 Task: Find connections with filter location Jandiāla with filter topic #stayhomewith filter profile language Potuguese with filter current company Hire Rightt - Executive Search with filter school Velalar College of Engineering and Technology with filter industry Newspaper Publishing with filter service category Video Animation with filter keywords title Chef
Action: Mouse moved to (533, 72)
Screenshot: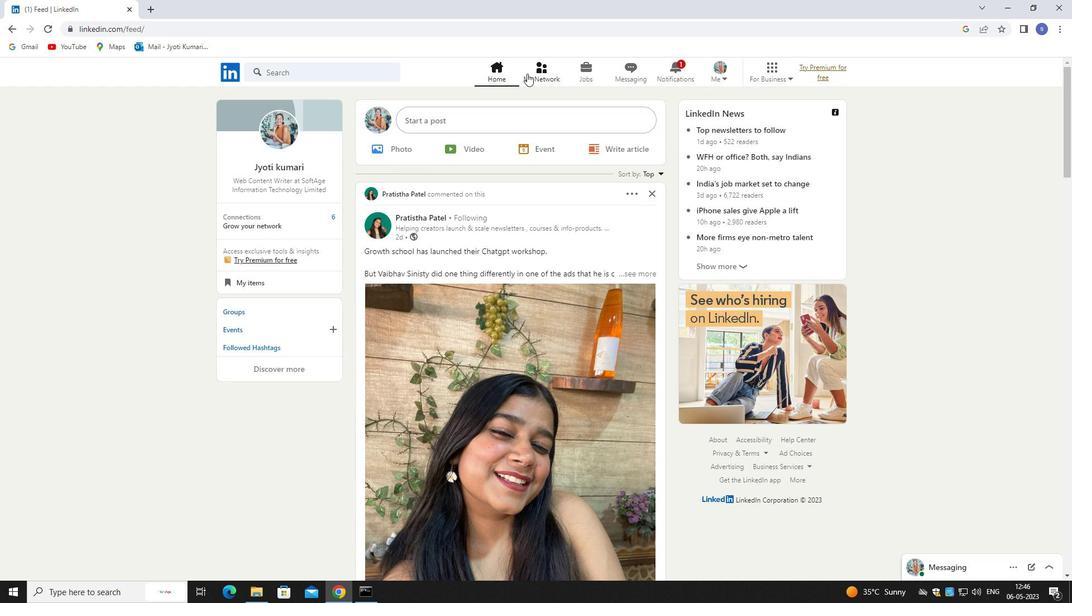 
Action: Mouse pressed left at (533, 72)
Screenshot: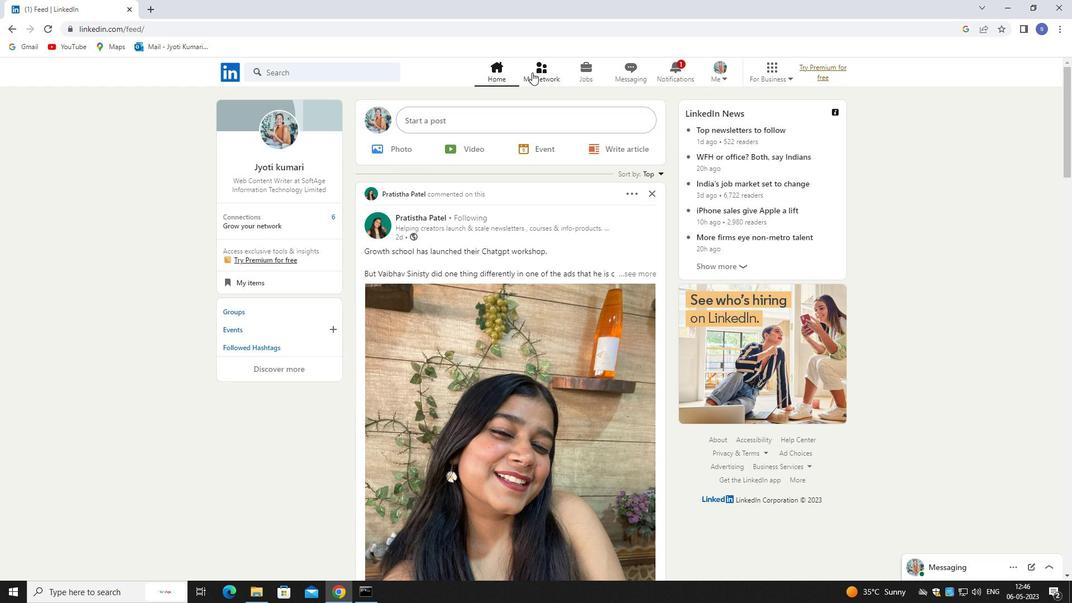 
Action: Mouse moved to (343, 133)
Screenshot: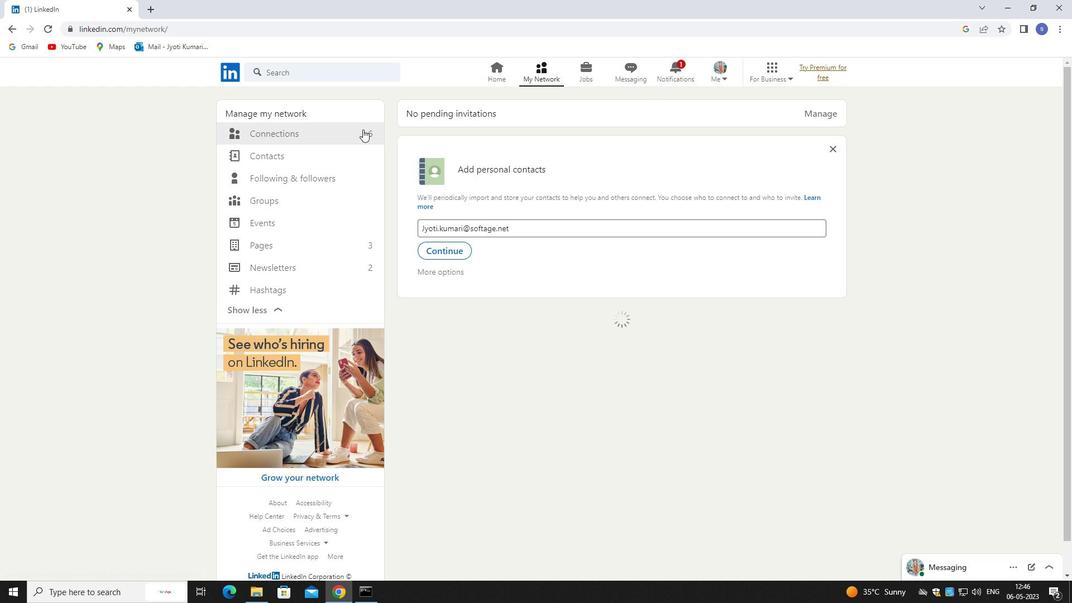 
Action: Mouse pressed left at (343, 133)
Screenshot: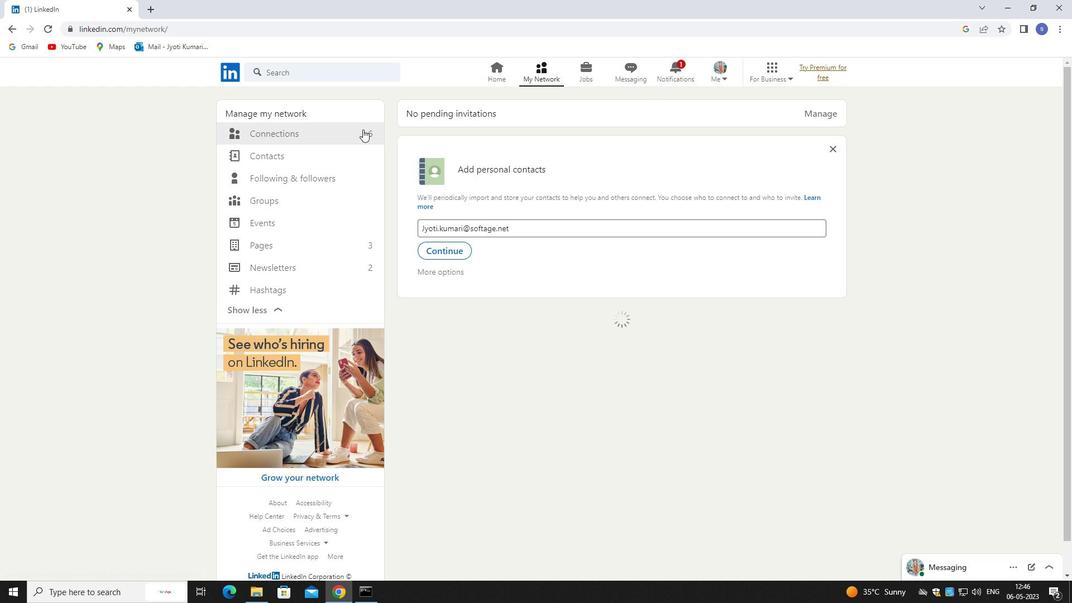 
Action: Mouse moved to (342, 135)
Screenshot: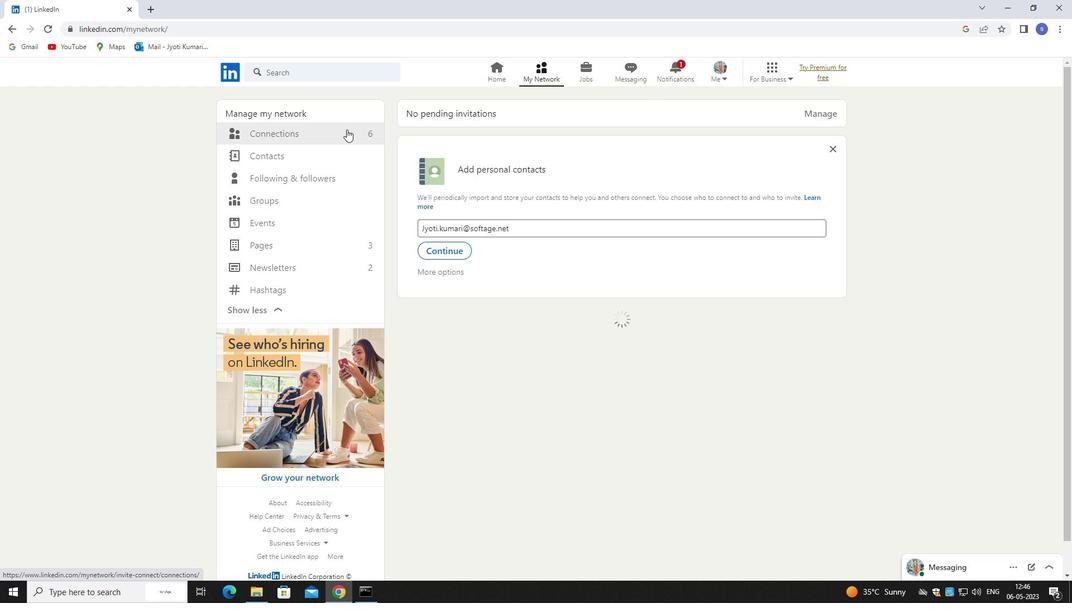 
Action: Mouse pressed left at (342, 135)
Screenshot: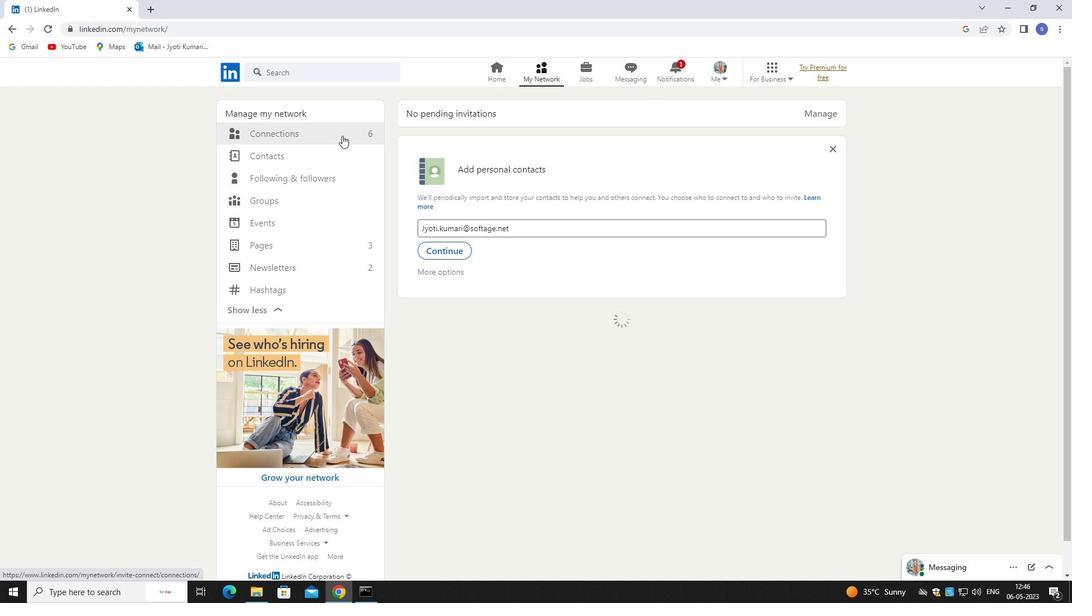 
Action: Mouse moved to (645, 136)
Screenshot: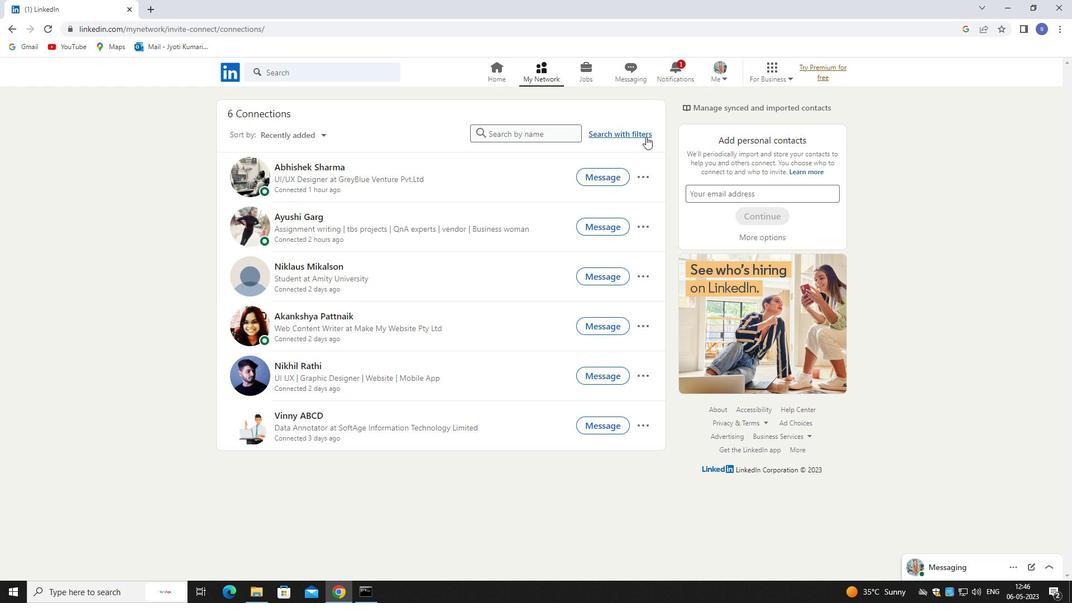 
Action: Mouse pressed left at (645, 136)
Screenshot: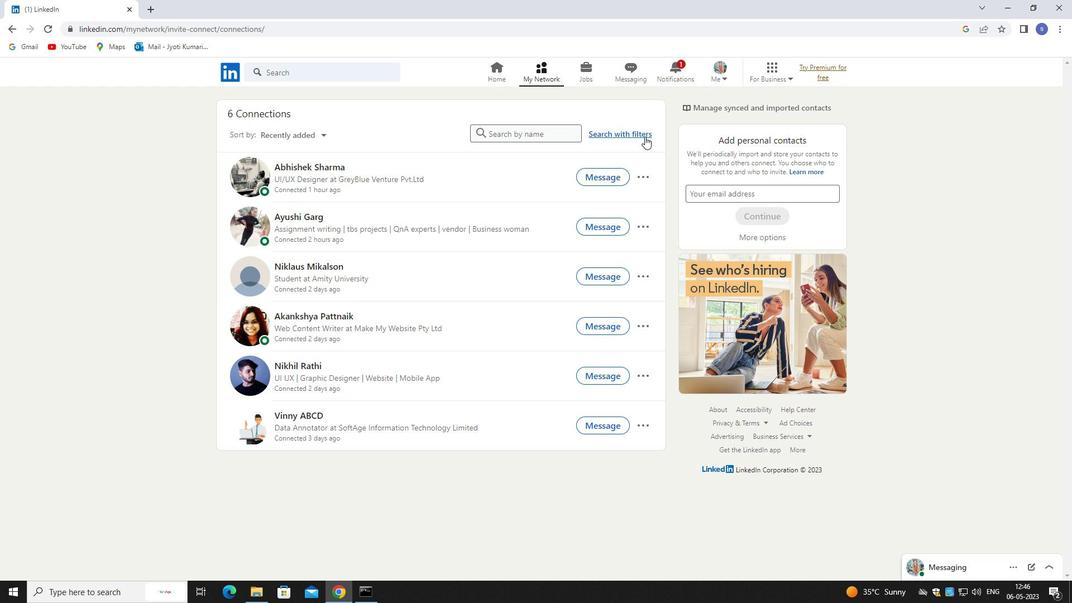 
Action: Mouse moved to (570, 100)
Screenshot: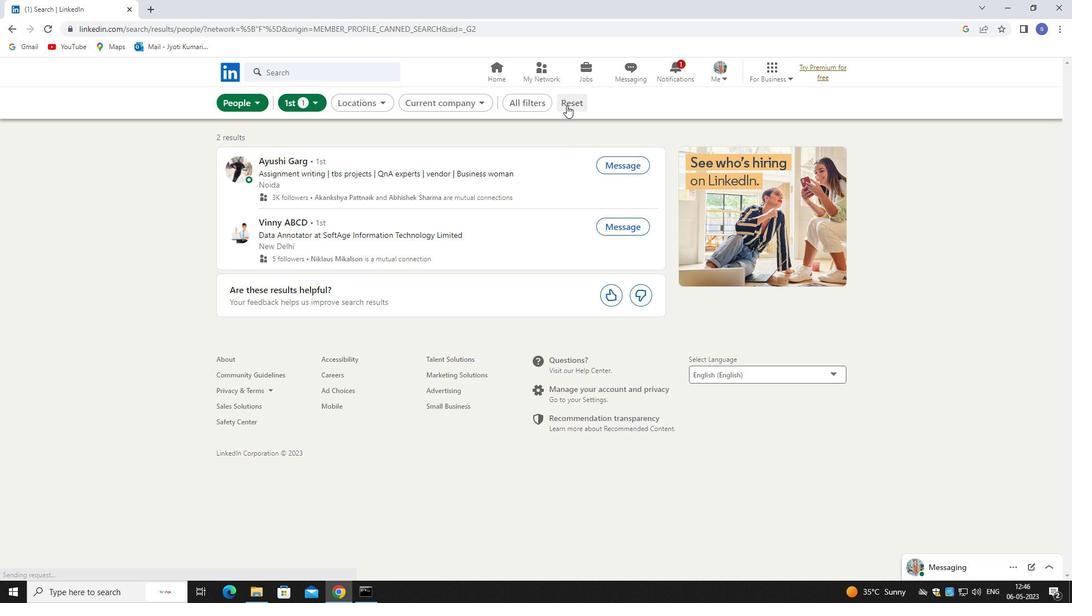 
Action: Mouse pressed left at (570, 100)
Screenshot: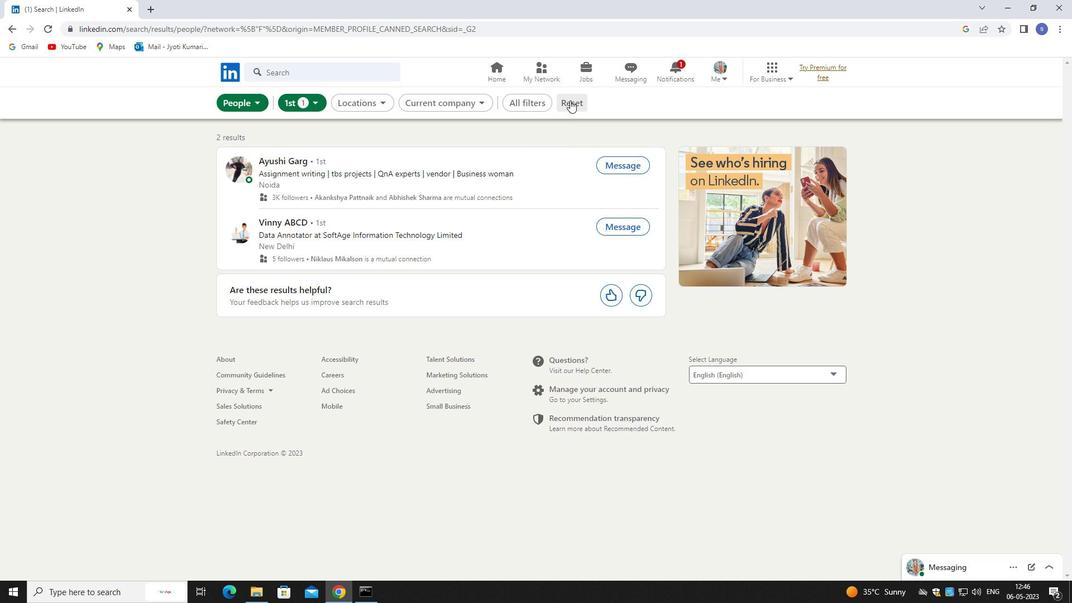 
Action: Mouse moved to (533, 104)
Screenshot: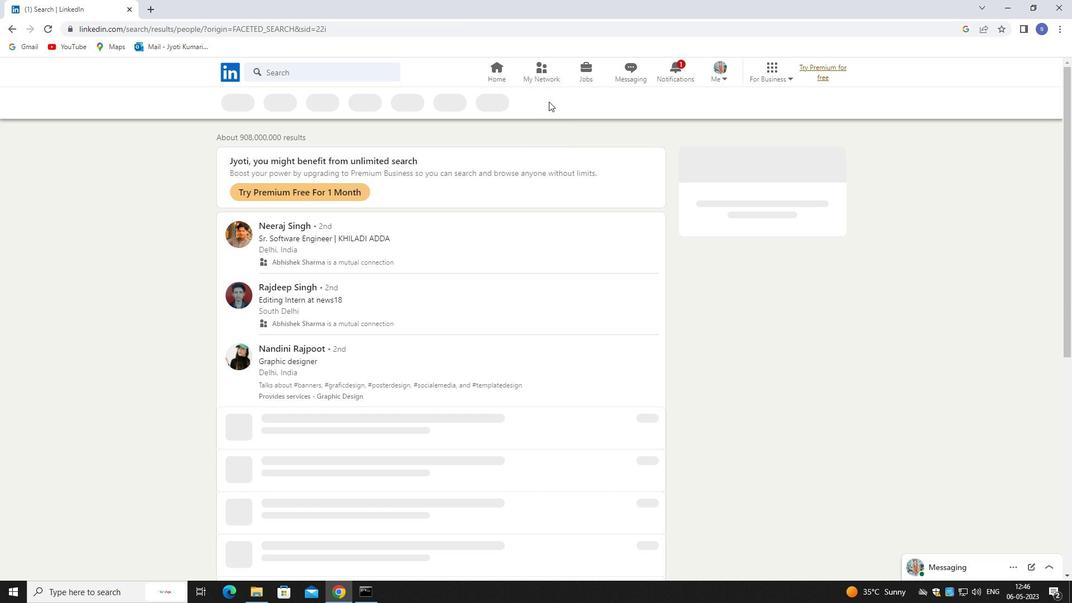 
Action: Mouse pressed left at (533, 104)
Screenshot: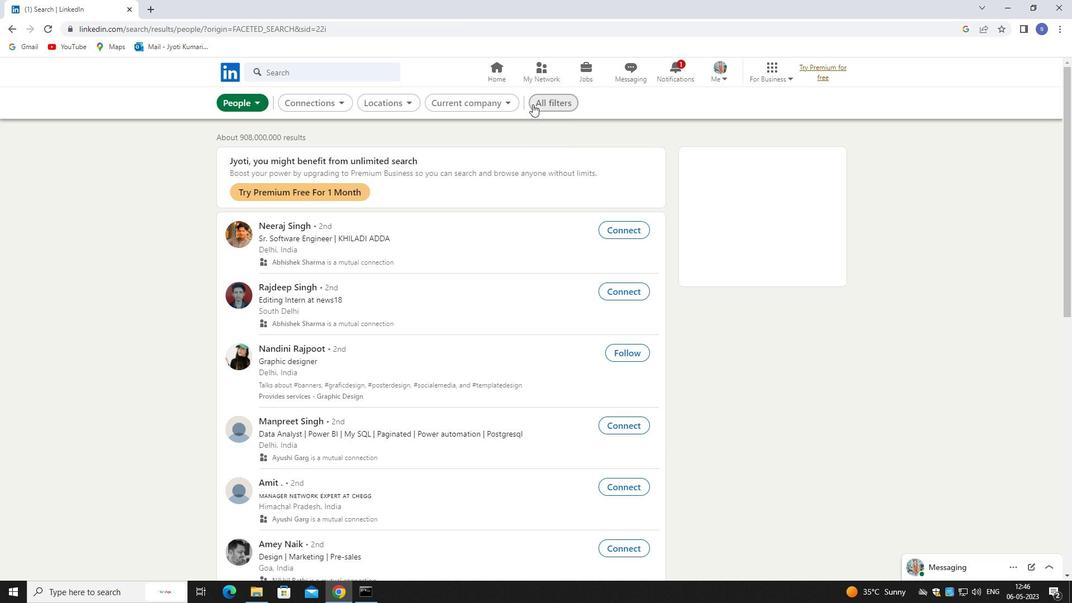 
Action: Mouse moved to (971, 433)
Screenshot: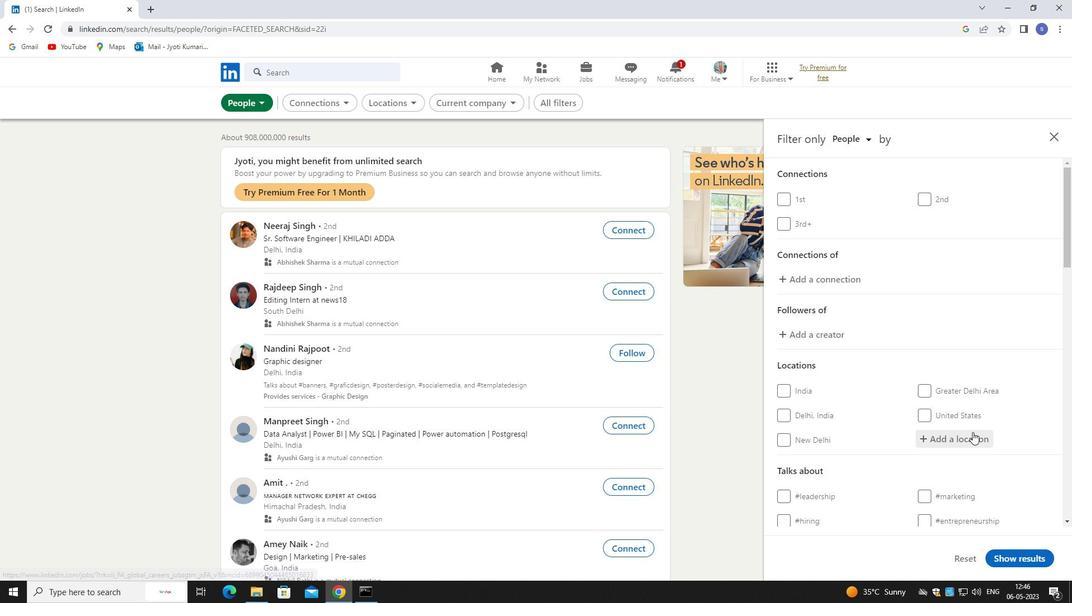 
Action: Mouse pressed left at (971, 433)
Screenshot: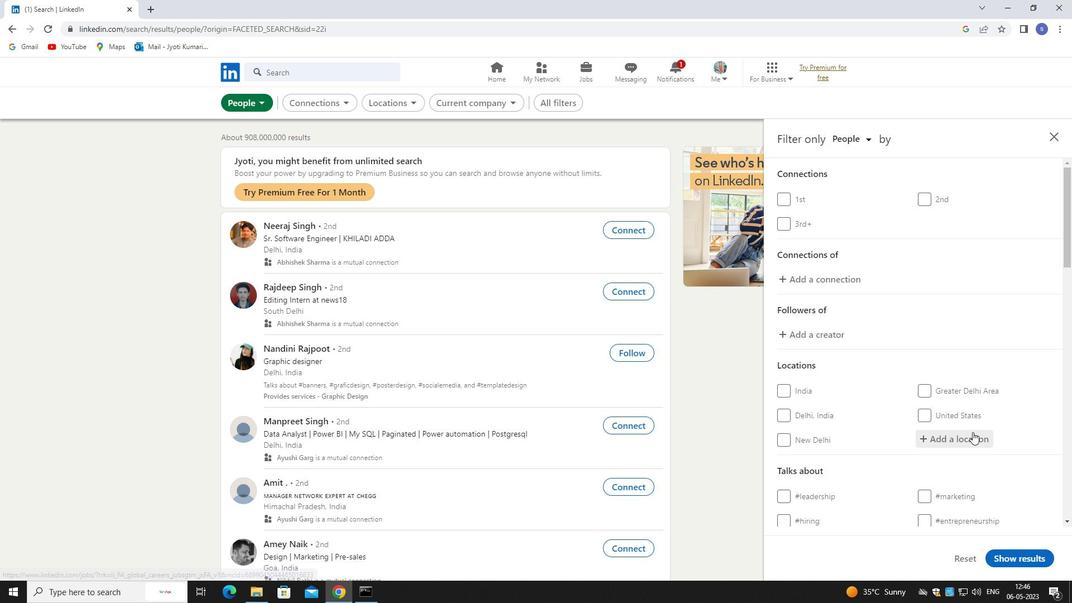 
Action: Mouse moved to (971, 441)
Screenshot: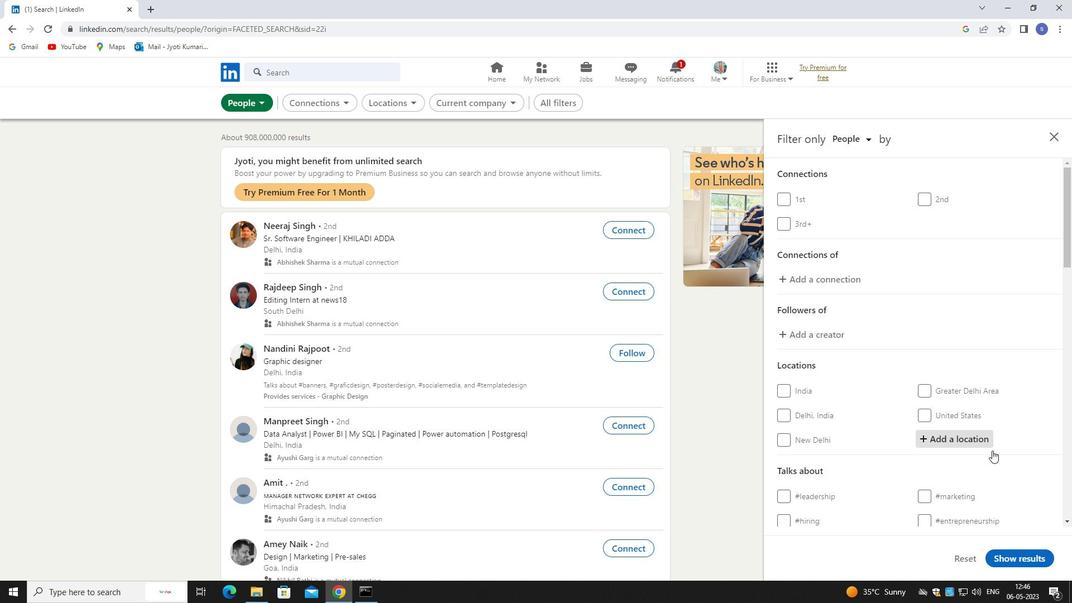 
Action: Key pressed jandiala
Screenshot: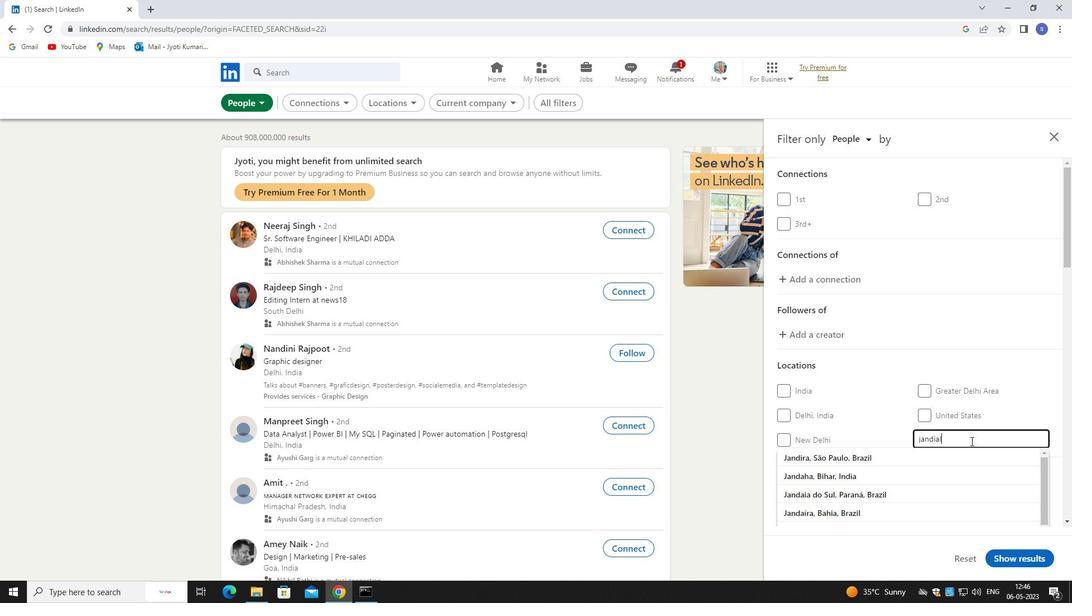 
Action: Mouse moved to (955, 440)
Screenshot: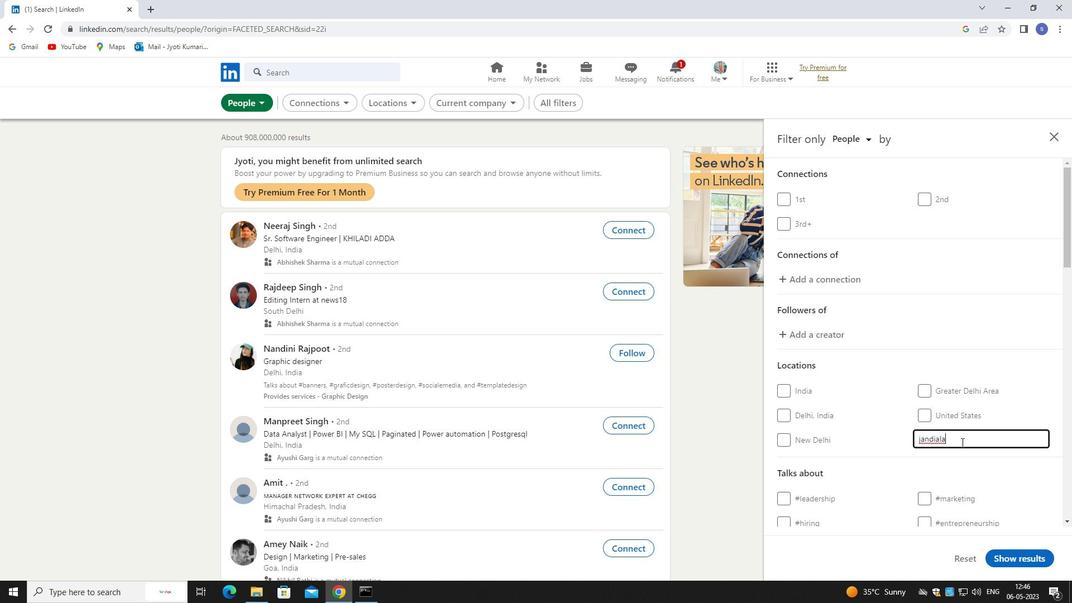 
Action: Key pressed <Key.backspace>
Screenshot: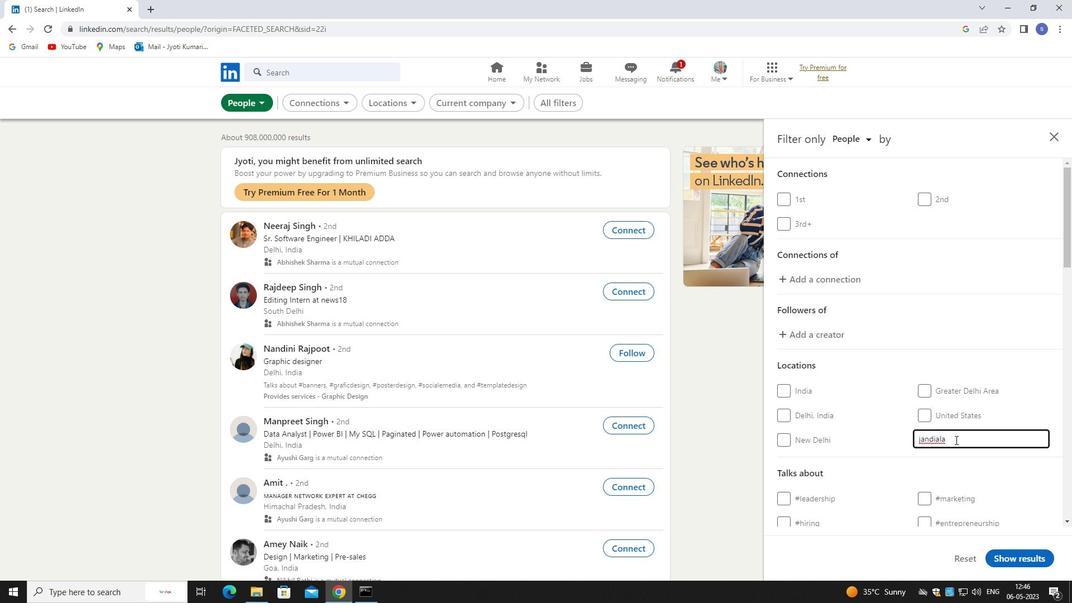 
Action: Mouse moved to (931, 446)
Screenshot: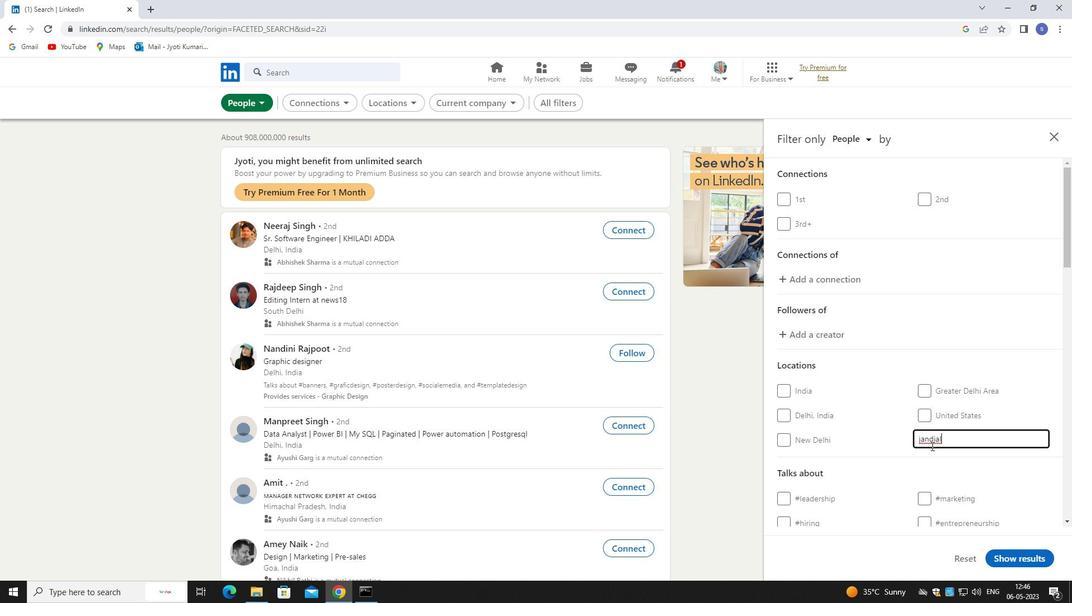 
Action: Key pressed <Key.backspace>
Screenshot: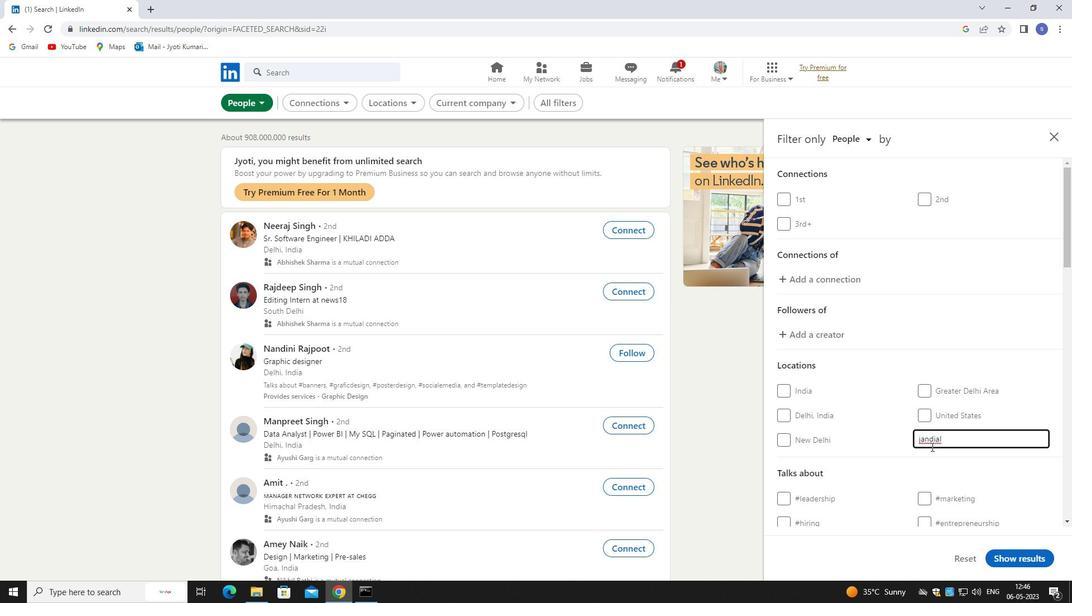 
Action: Mouse moved to (925, 443)
Screenshot: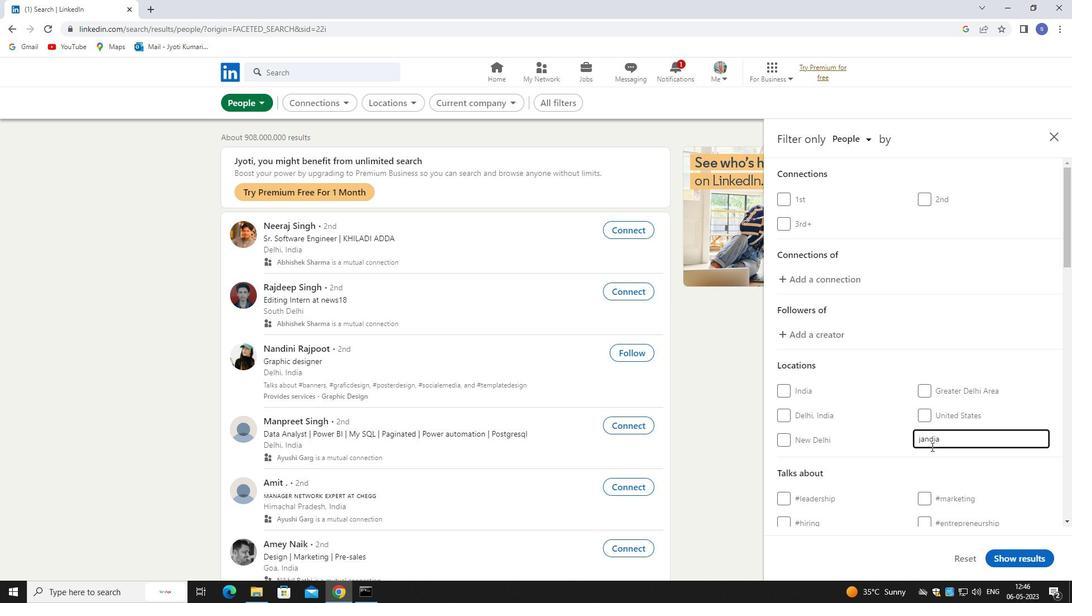 
Action: Key pressed <Key.backspace>ala<Key.enter>
Screenshot: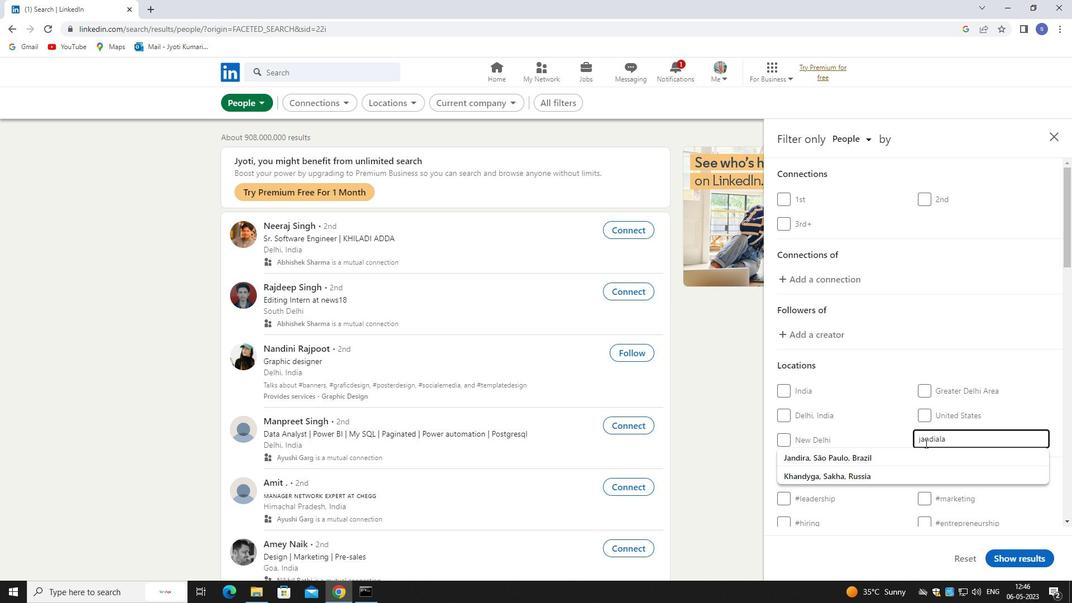 
Action: Mouse moved to (891, 397)
Screenshot: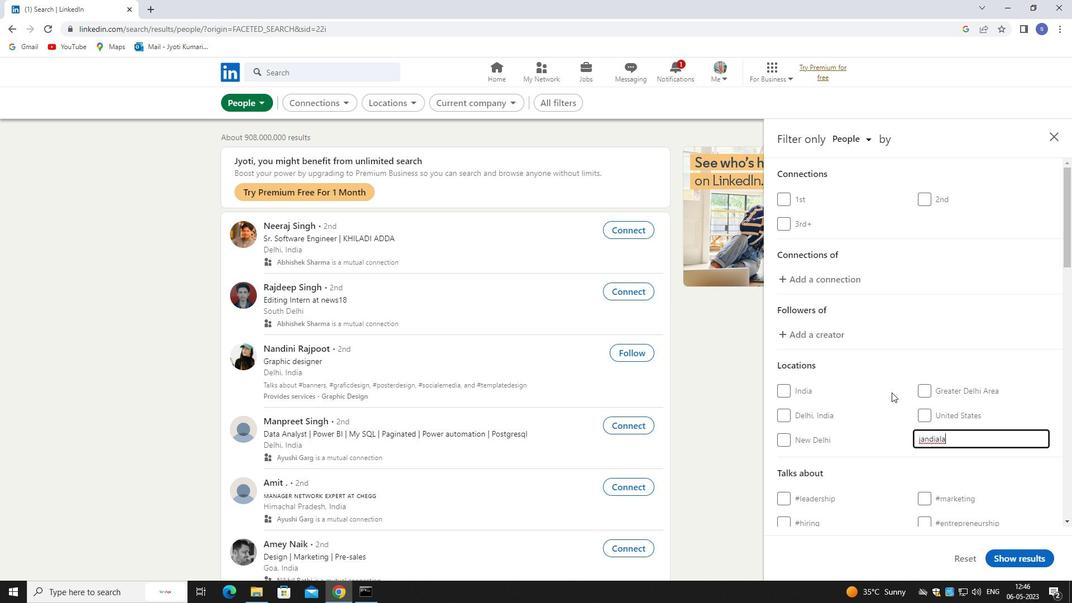 
Action: Mouse scrolled (891, 397) with delta (0, 0)
Screenshot: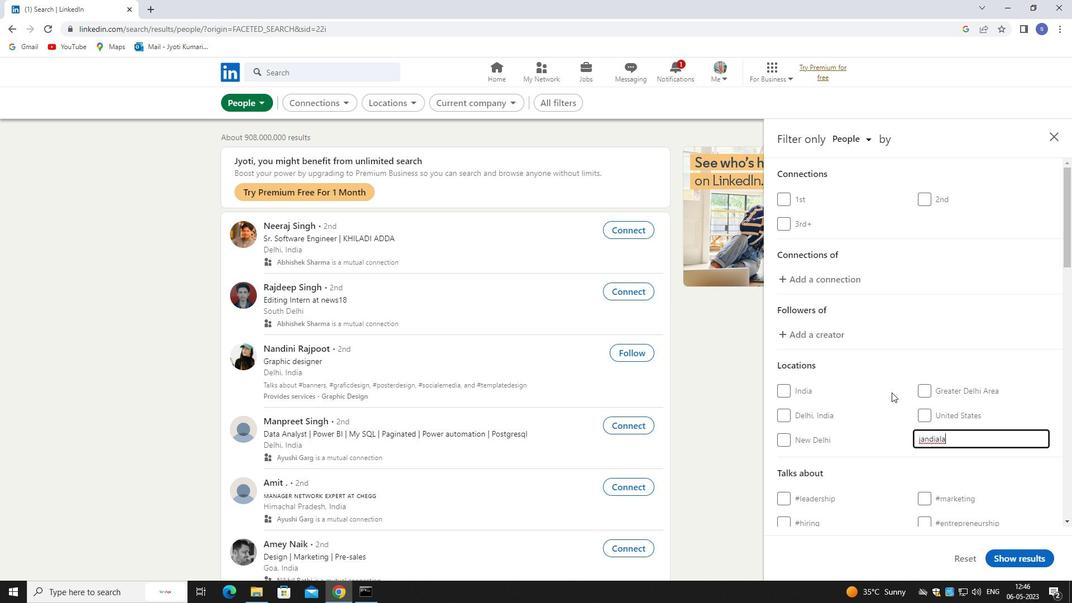
Action: Mouse moved to (891, 401)
Screenshot: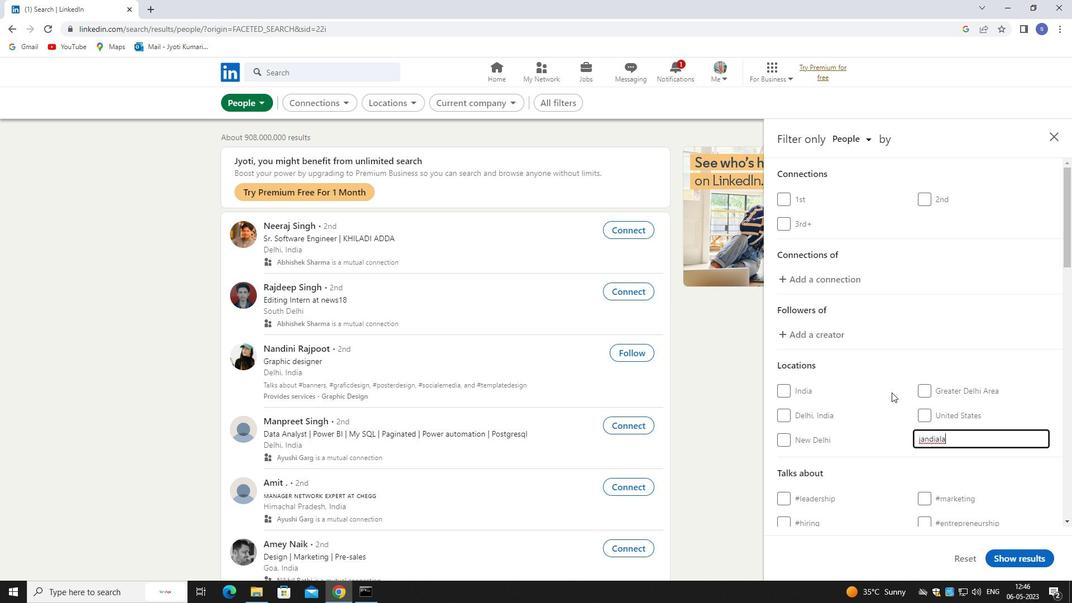 
Action: Mouse scrolled (891, 401) with delta (0, 0)
Screenshot: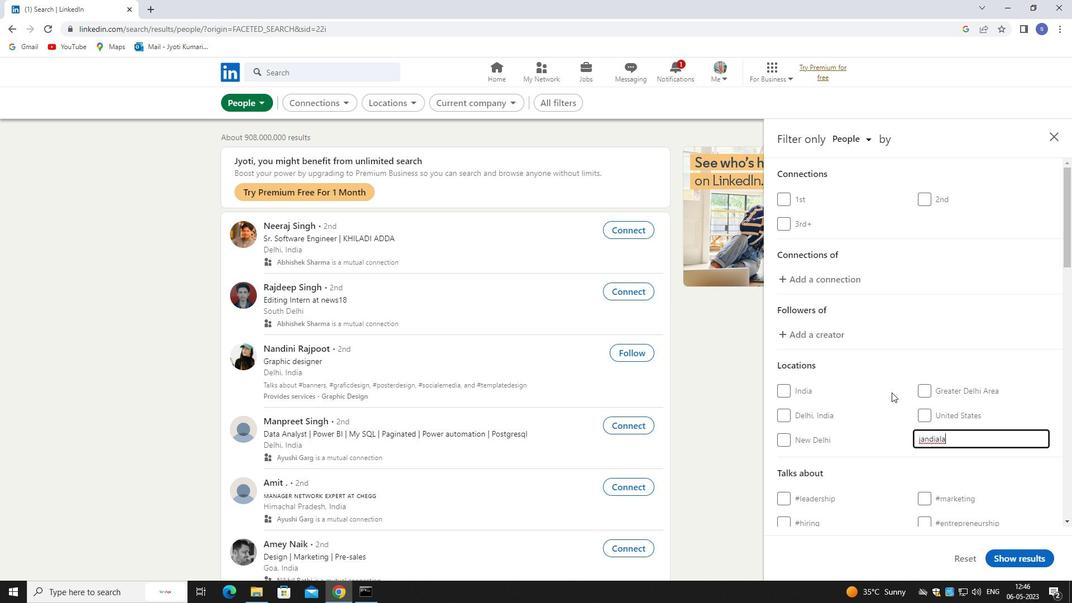 
Action: Mouse moved to (891, 402)
Screenshot: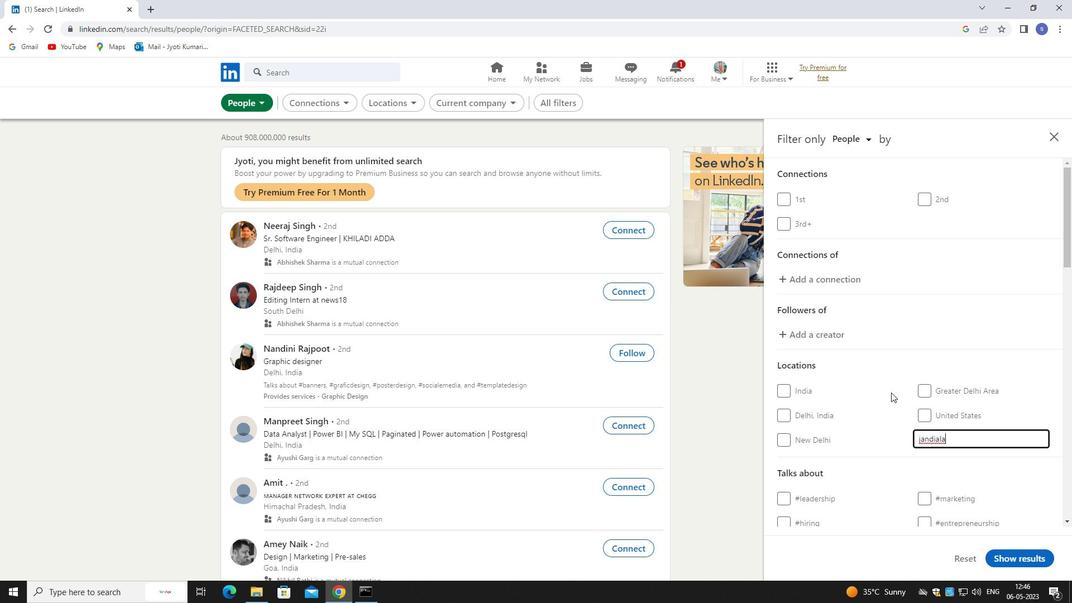 
Action: Mouse scrolled (891, 401) with delta (0, 0)
Screenshot: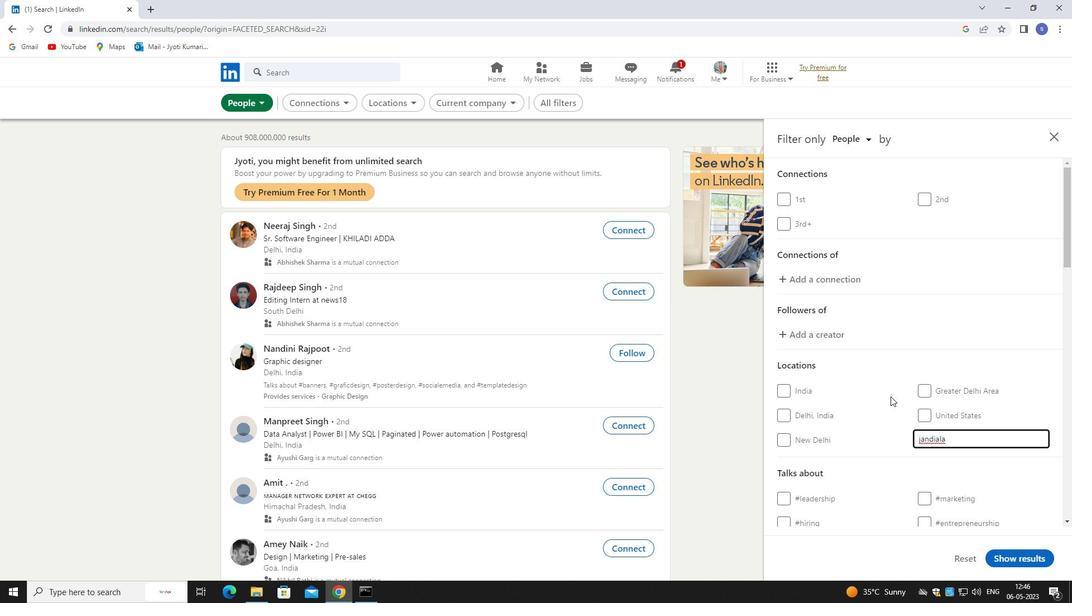 
Action: Mouse moved to (891, 402)
Screenshot: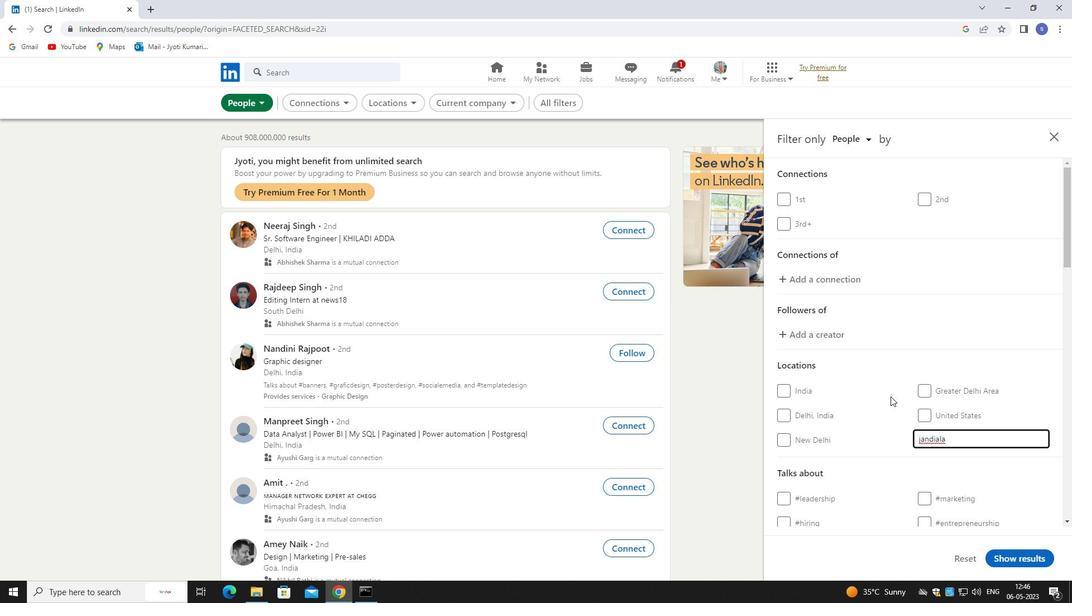 
Action: Mouse scrolled (891, 402) with delta (0, 0)
Screenshot: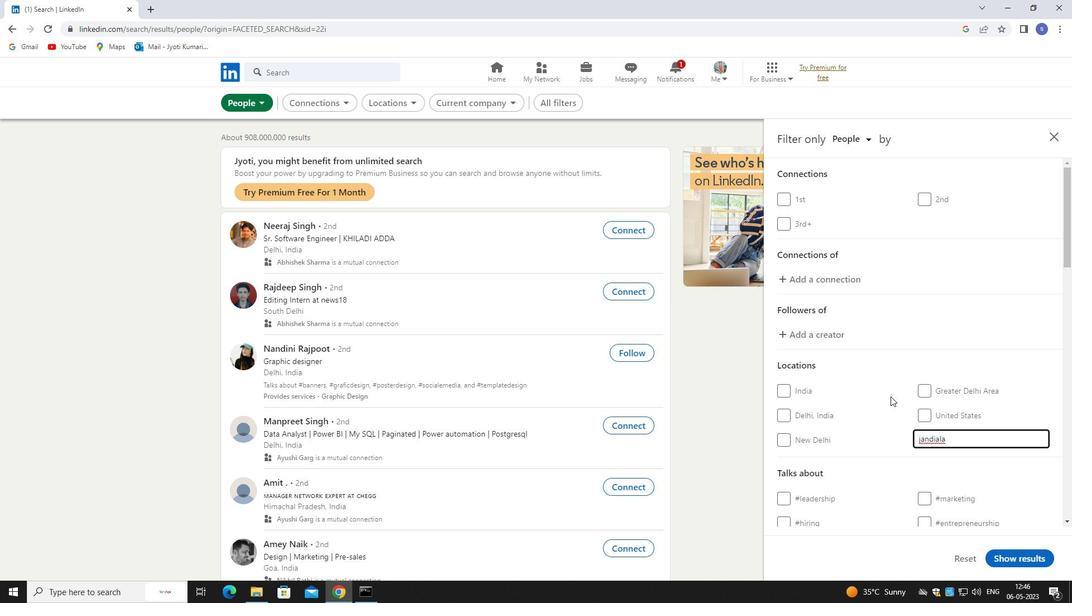 
Action: Mouse moved to (947, 318)
Screenshot: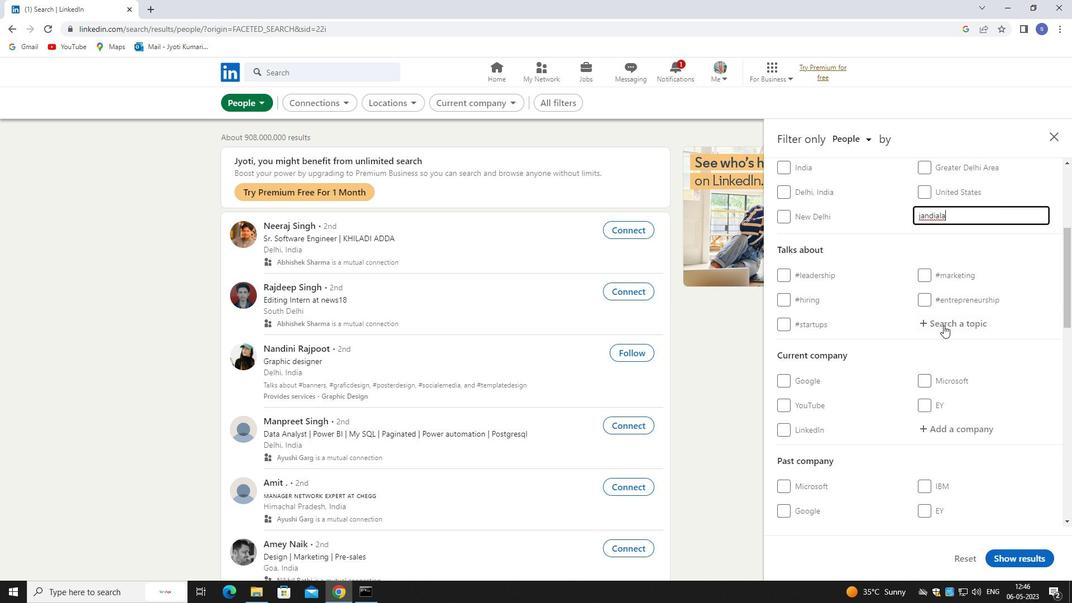
Action: Mouse pressed left at (947, 318)
Screenshot: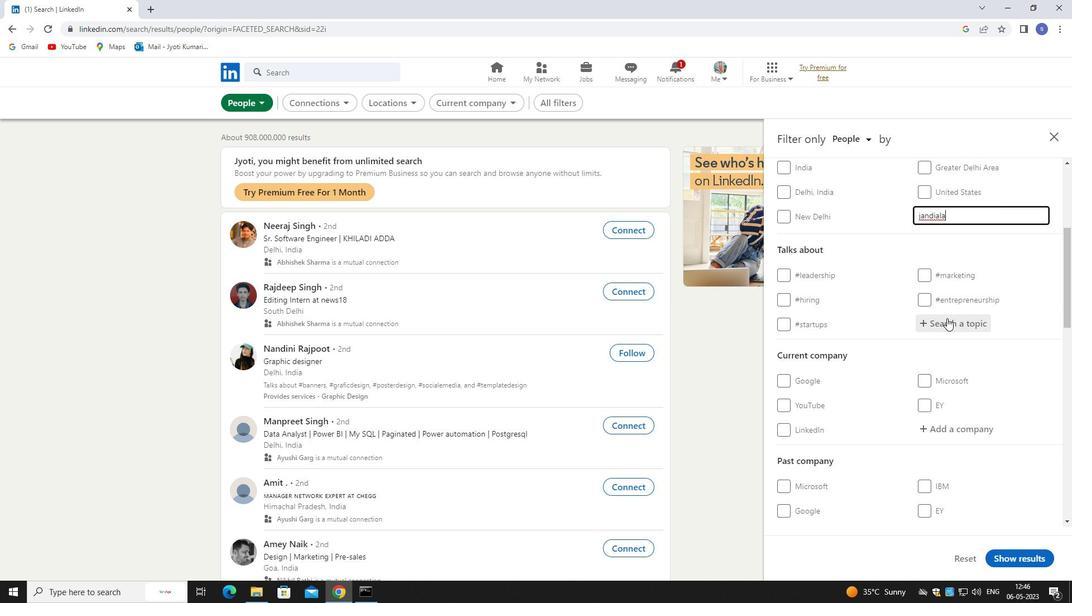 
Action: Mouse moved to (938, 318)
Screenshot: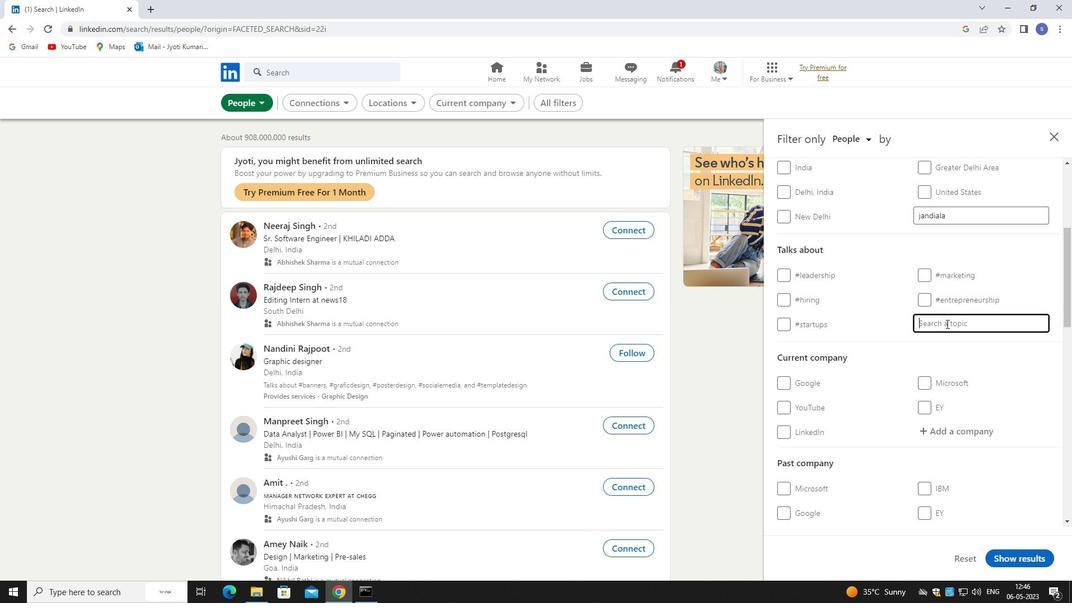 
Action: Key pressed stayeho
Screenshot: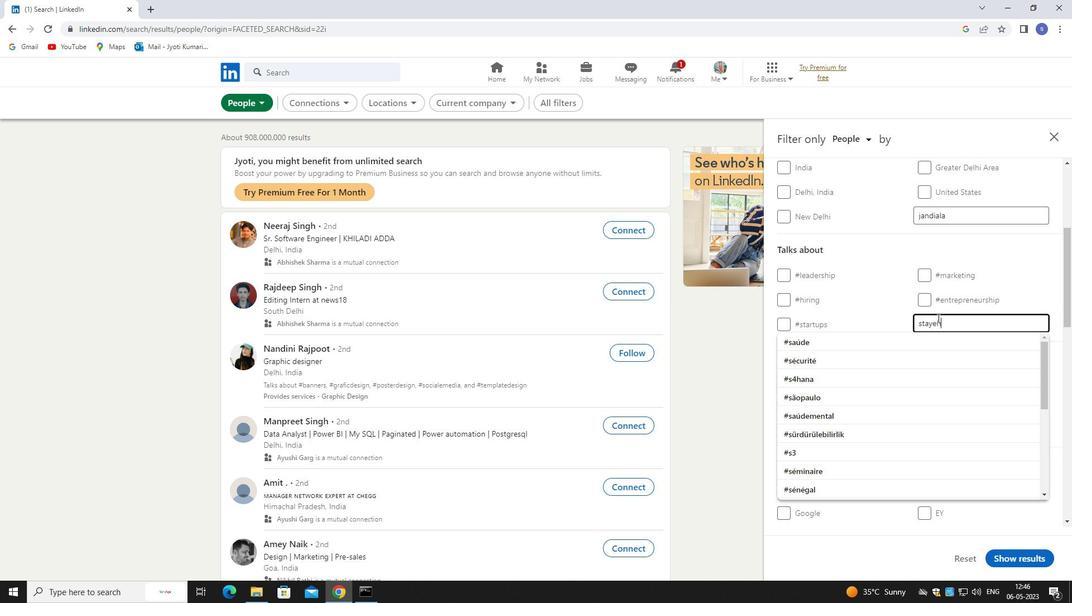 
Action: Mouse moved to (937, 338)
Screenshot: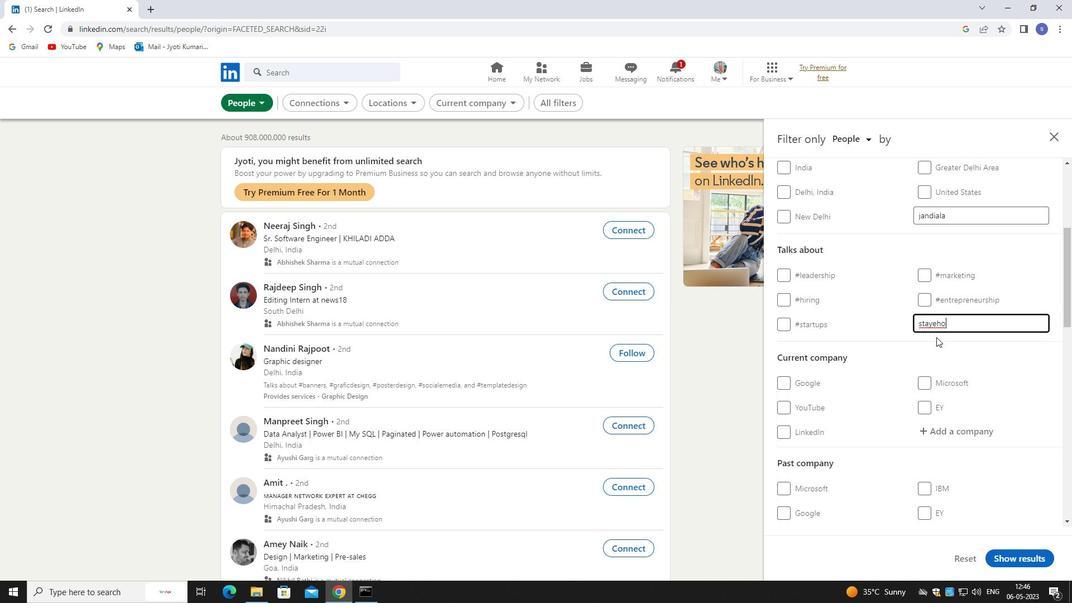 
Action: Key pressed <Key.backspace><Key.backspace><Key.backspace>home
Screenshot: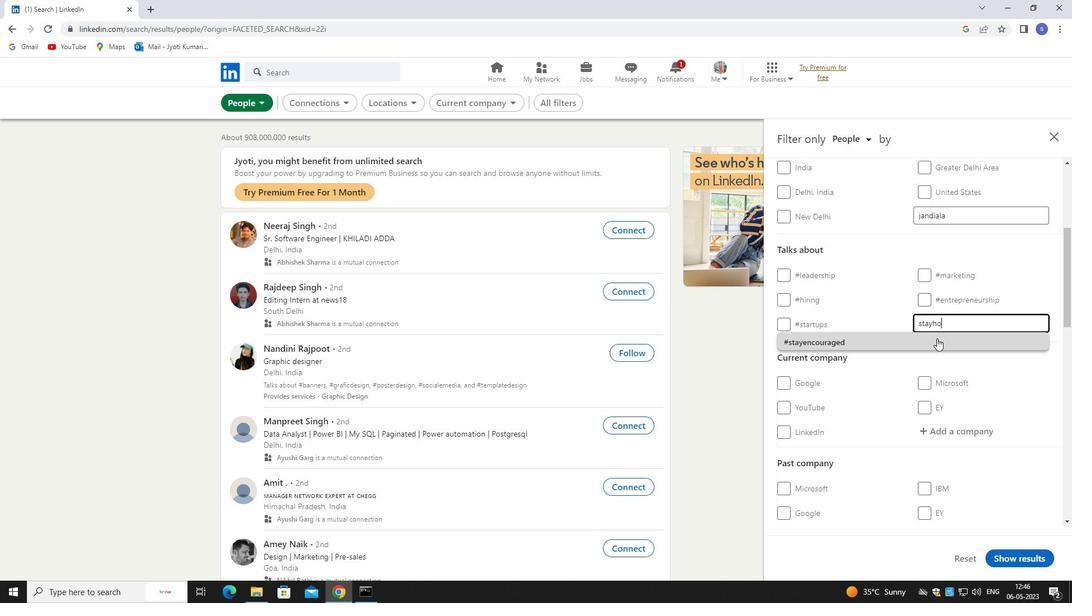 
Action: Mouse moved to (920, 354)
Screenshot: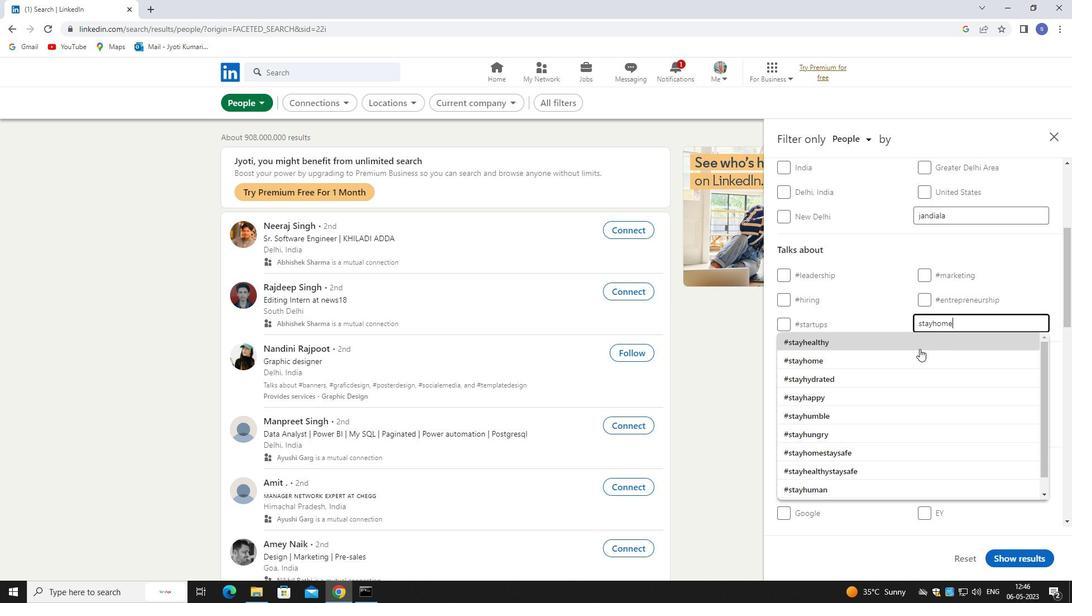 
Action: Mouse pressed left at (920, 354)
Screenshot: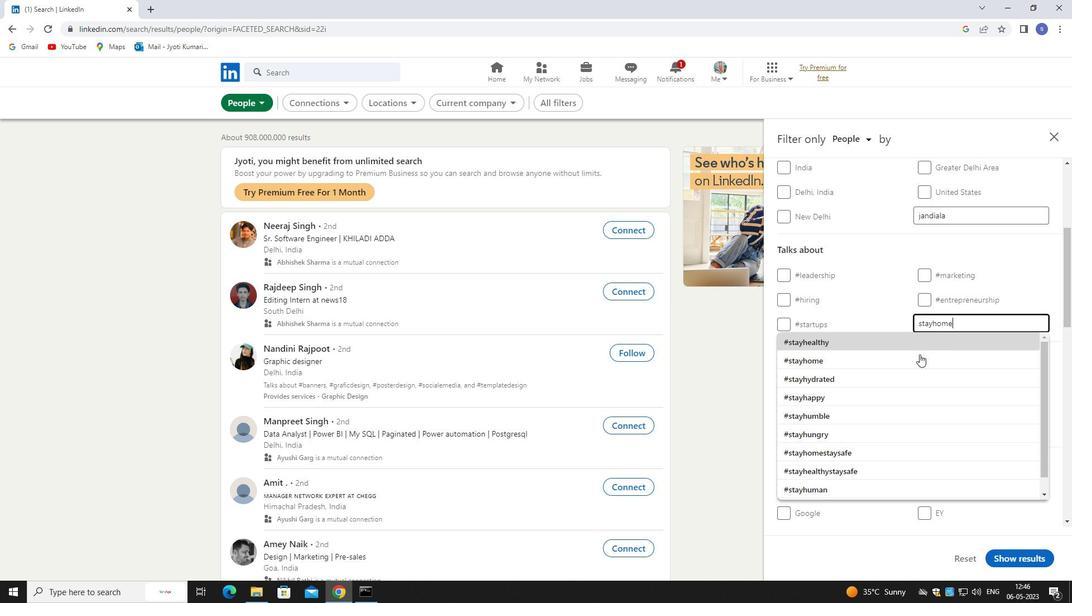 
Action: Mouse moved to (919, 337)
Screenshot: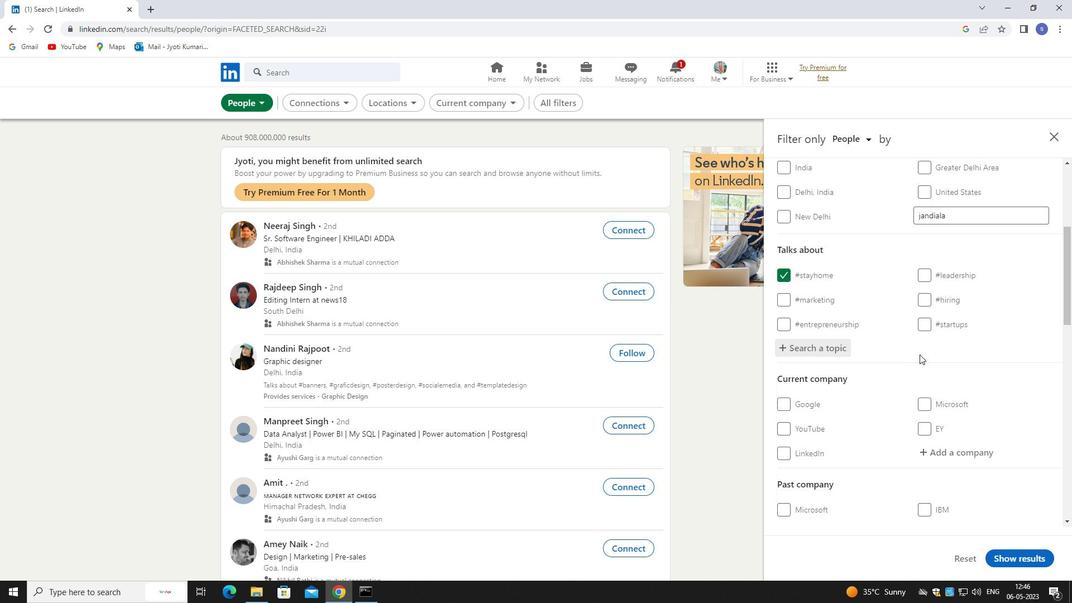 
Action: Mouse scrolled (919, 336) with delta (0, 0)
Screenshot: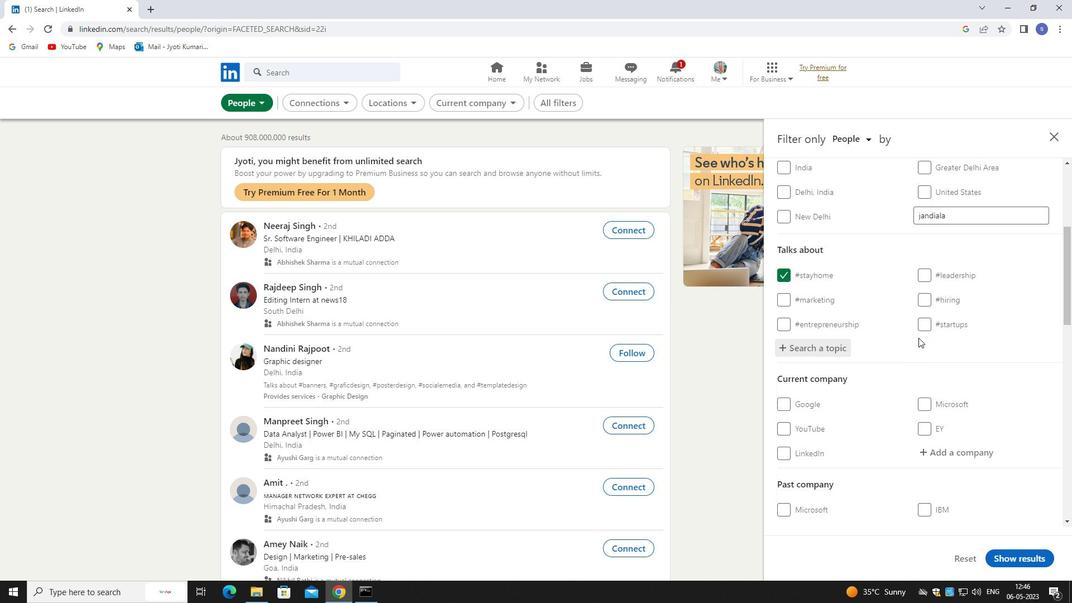 
Action: Mouse scrolled (919, 336) with delta (0, 0)
Screenshot: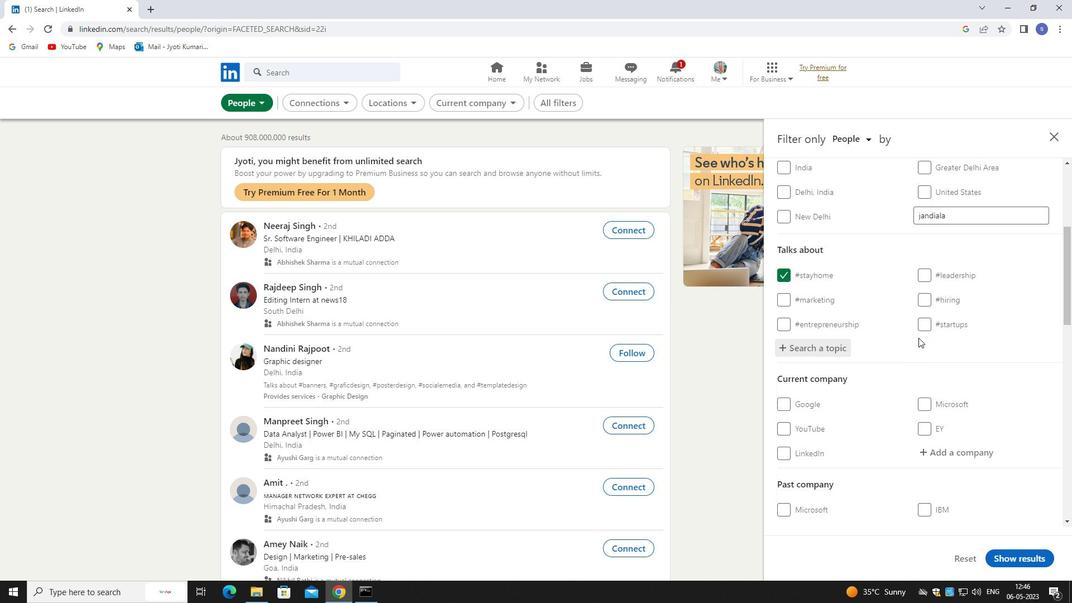 
Action: Mouse scrolled (919, 336) with delta (0, 0)
Screenshot: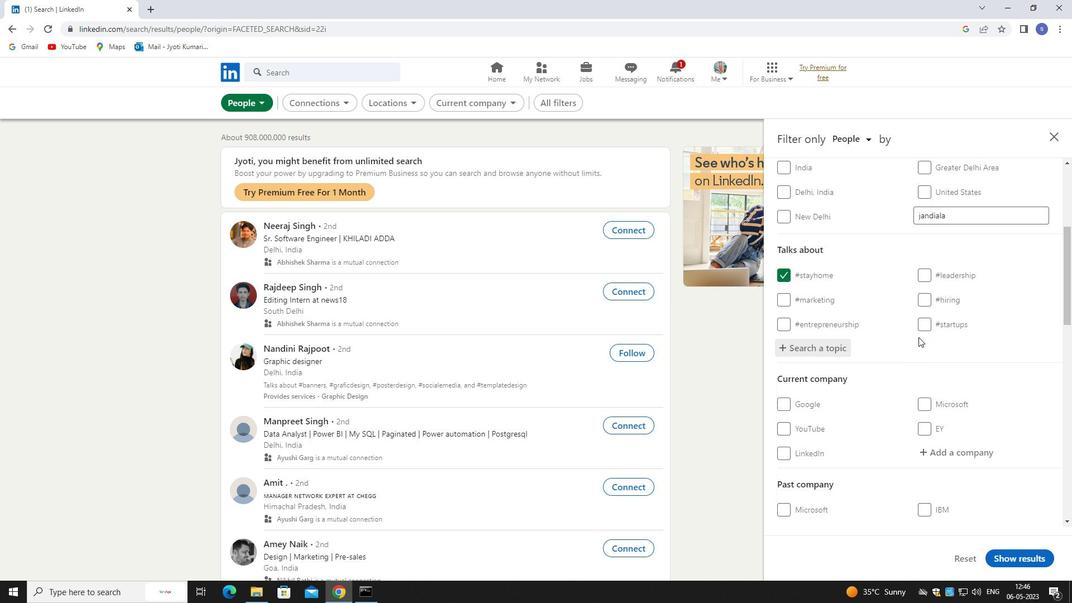 
Action: Mouse scrolled (919, 336) with delta (0, 0)
Screenshot: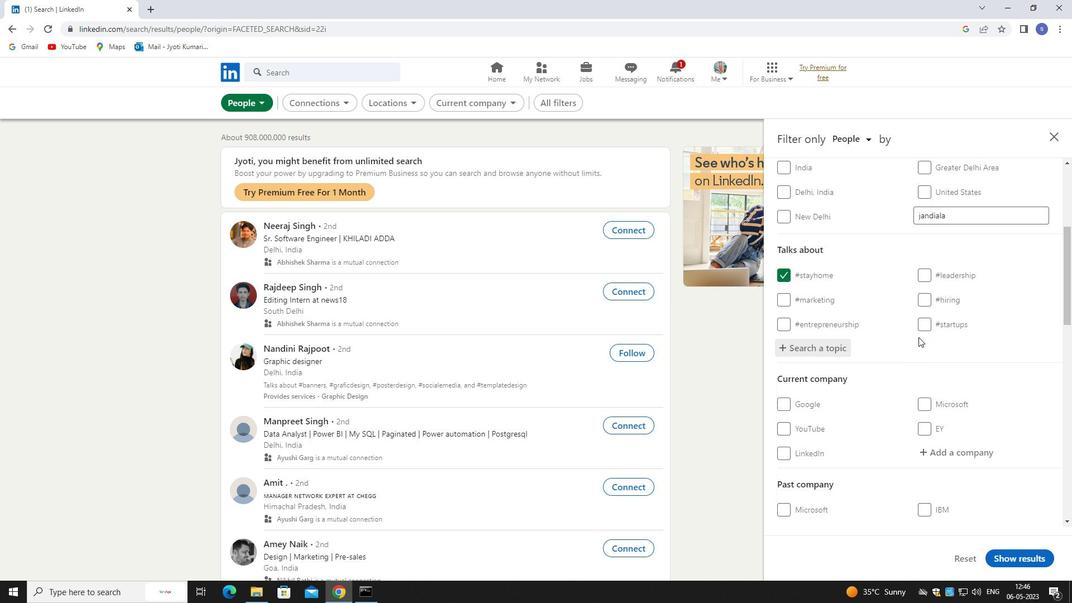 
Action: Mouse moved to (952, 226)
Screenshot: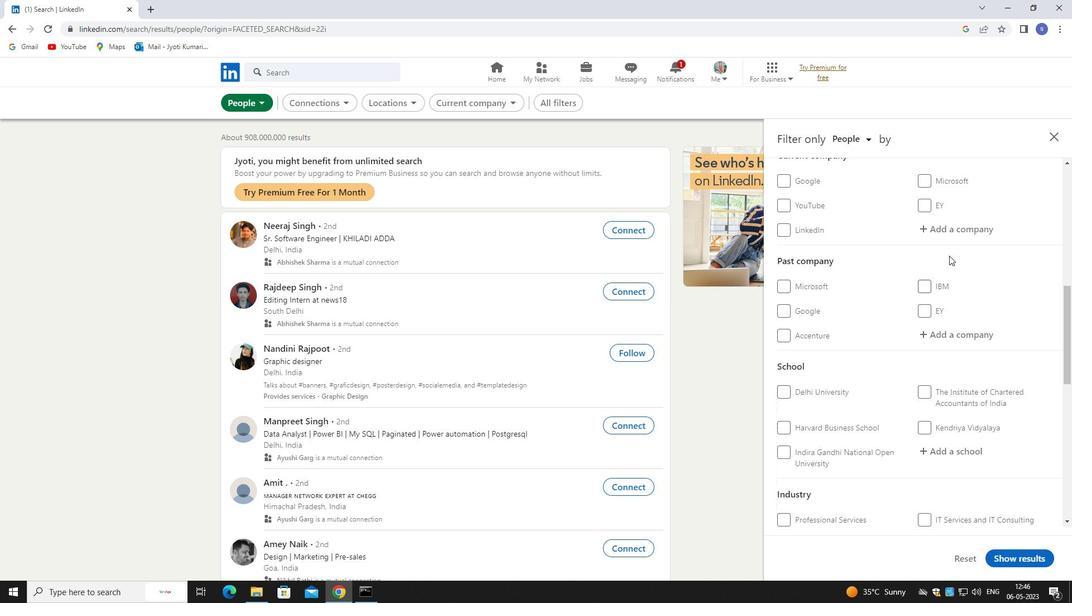 
Action: Mouse pressed left at (952, 226)
Screenshot: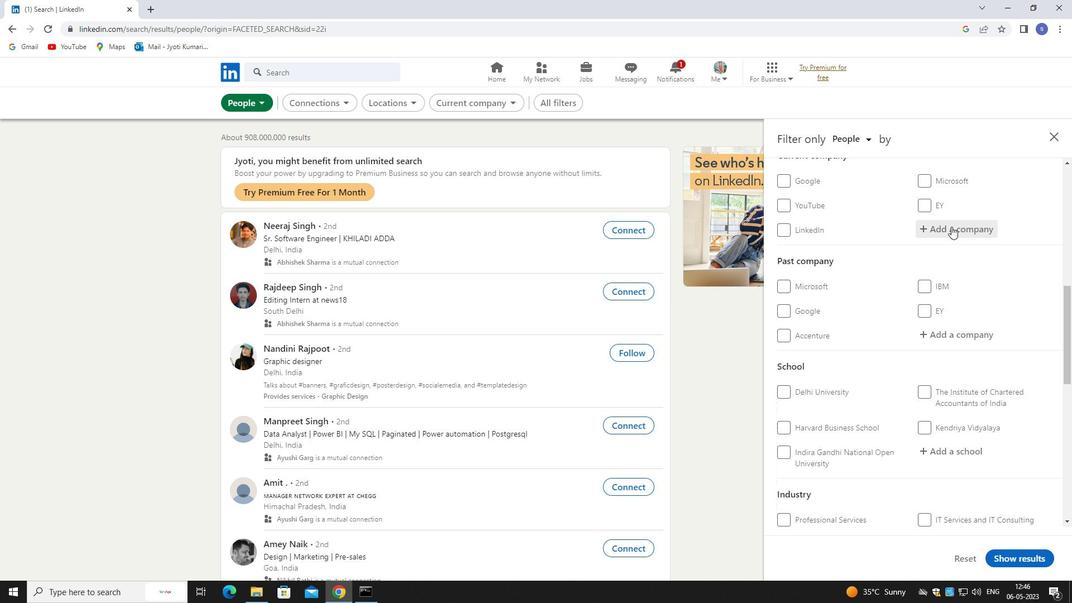 
Action: Mouse moved to (940, 231)
Screenshot: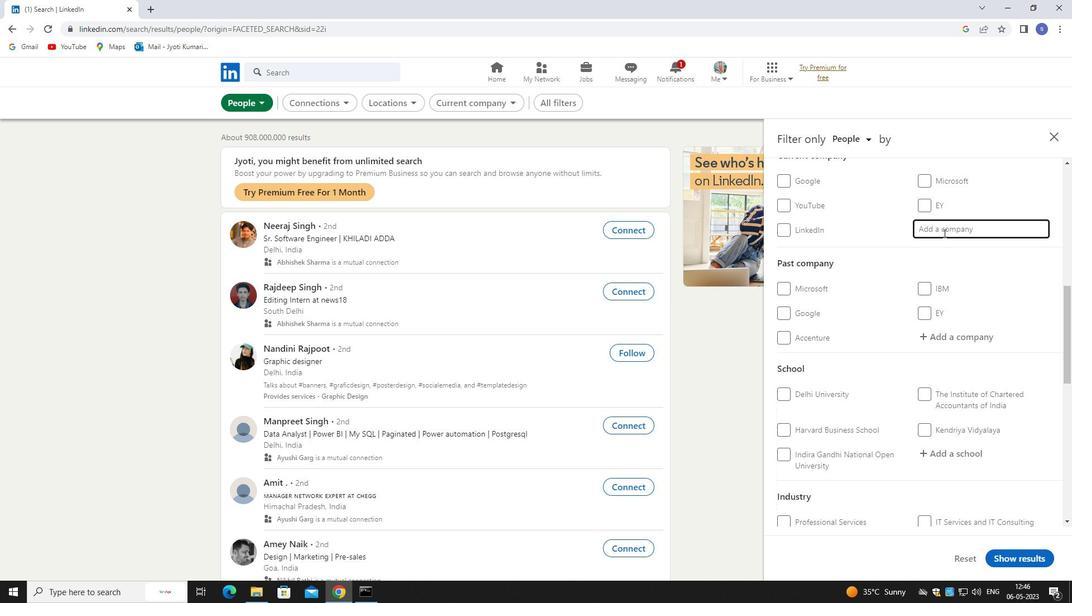 
Action: Key pressed hire<Key.space>
Screenshot: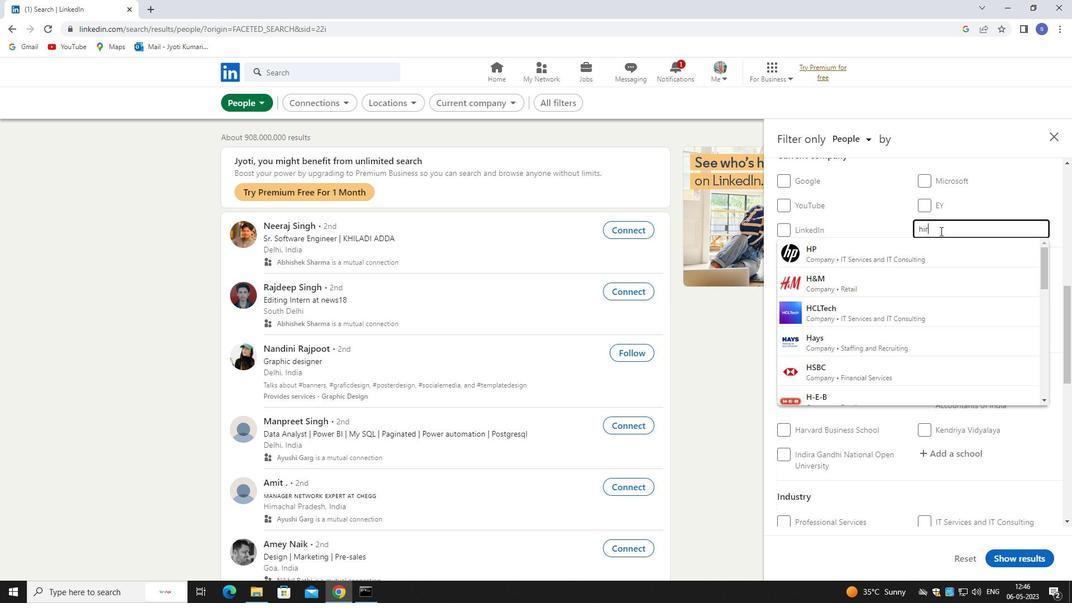 
Action: Mouse moved to (931, 345)
Screenshot: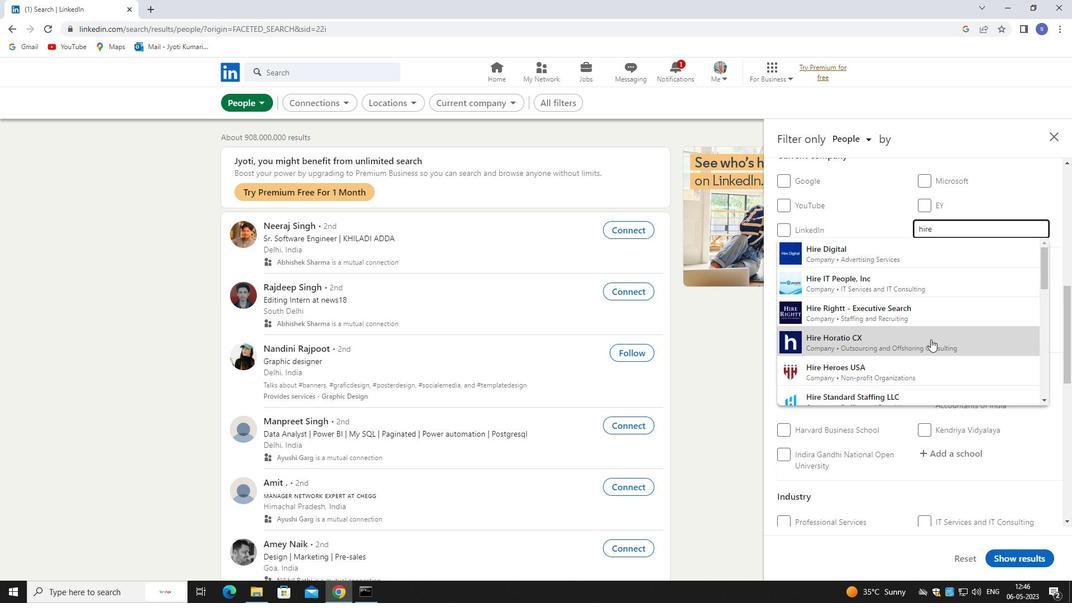 
Action: Key pressed <Key.space>ri
Screenshot: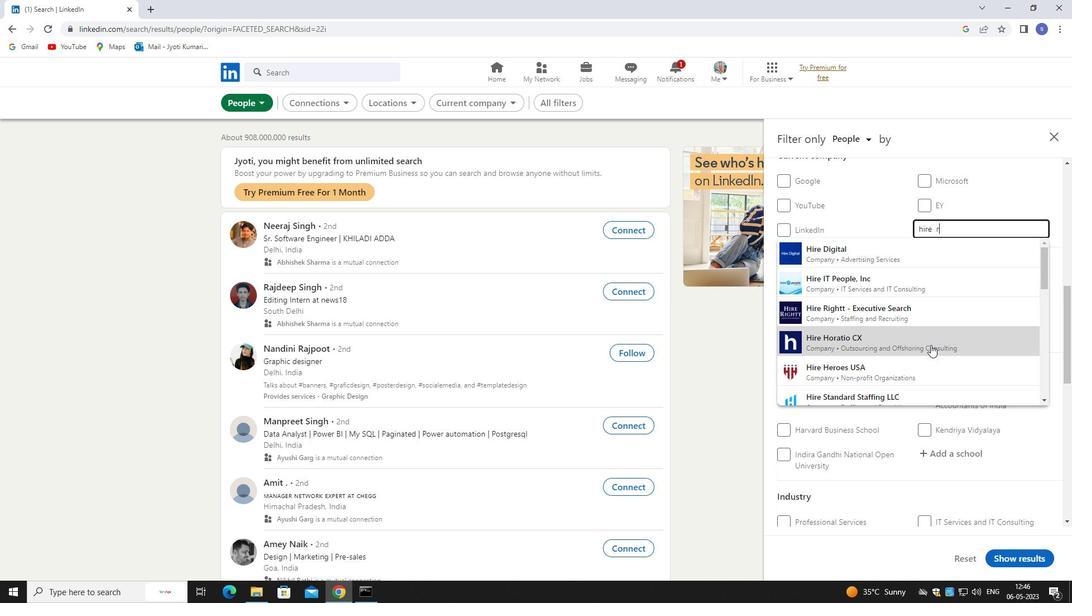 
Action: Mouse moved to (936, 261)
Screenshot: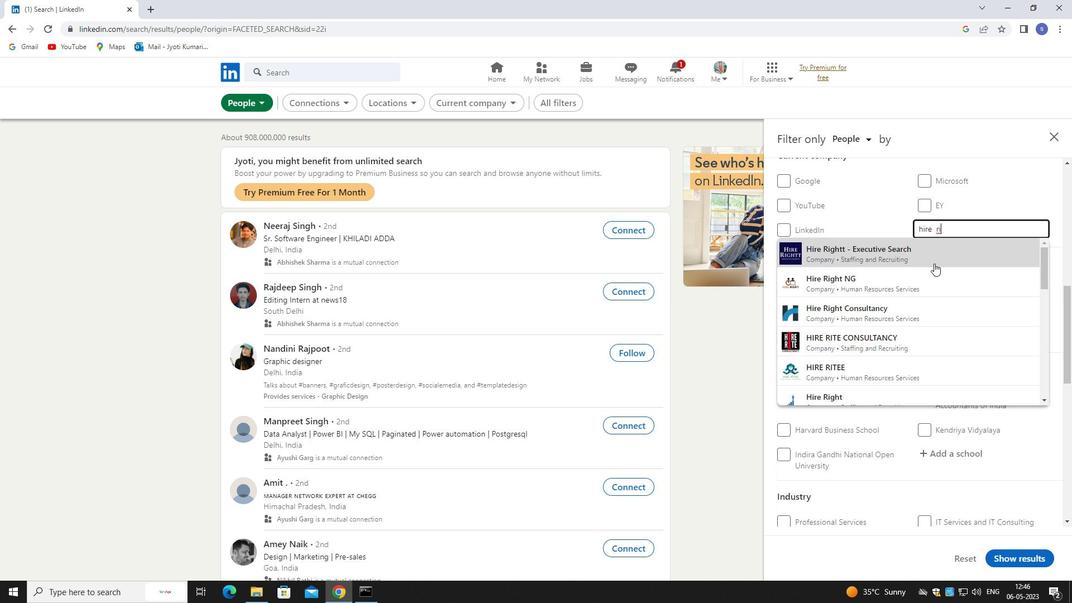 
Action: Mouse pressed left at (936, 261)
Screenshot: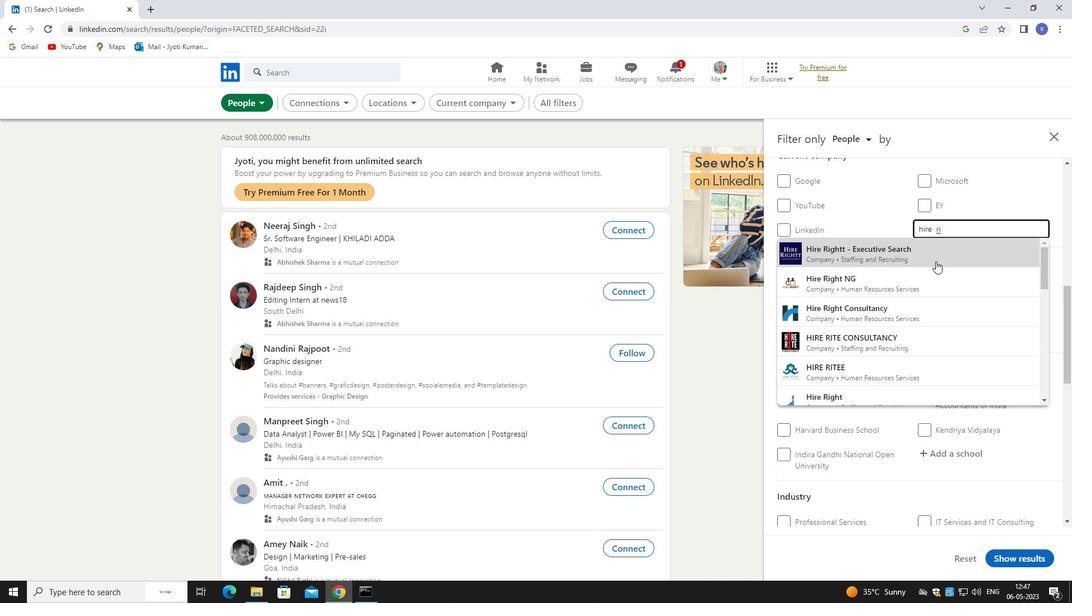 
Action: Mouse moved to (933, 266)
Screenshot: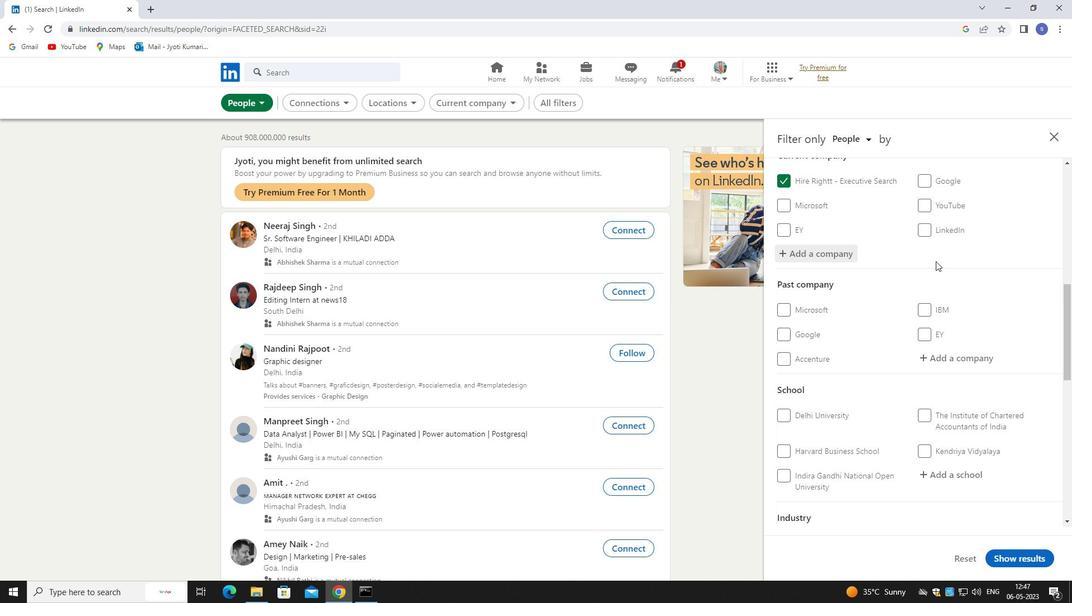 
Action: Mouse scrolled (933, 265) with delta (0, 0)
Screenshot: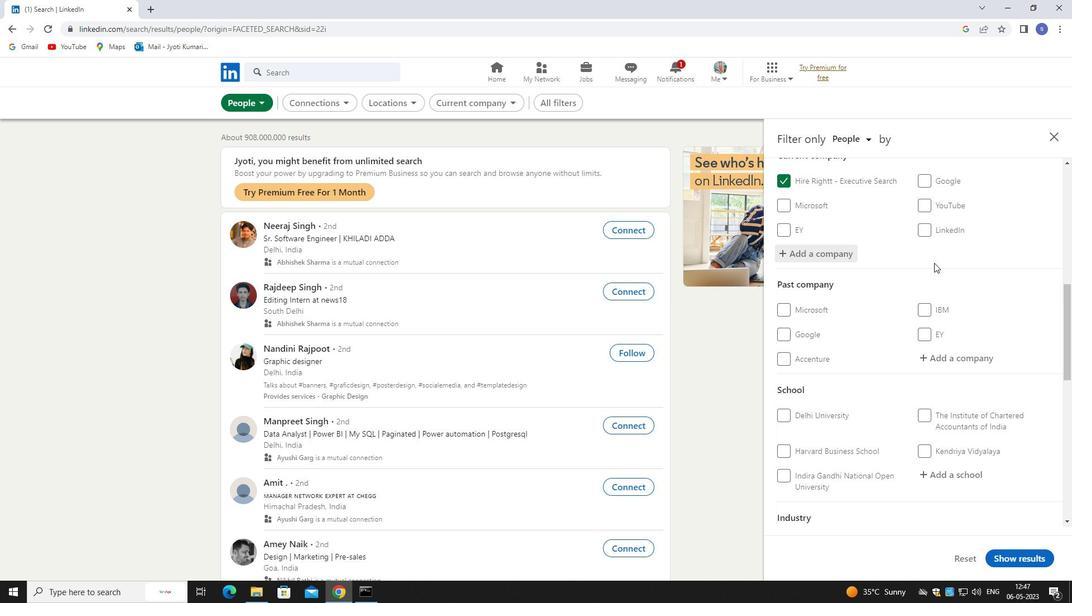 
Action: Mouse moved to (935, 282)
Screenshot: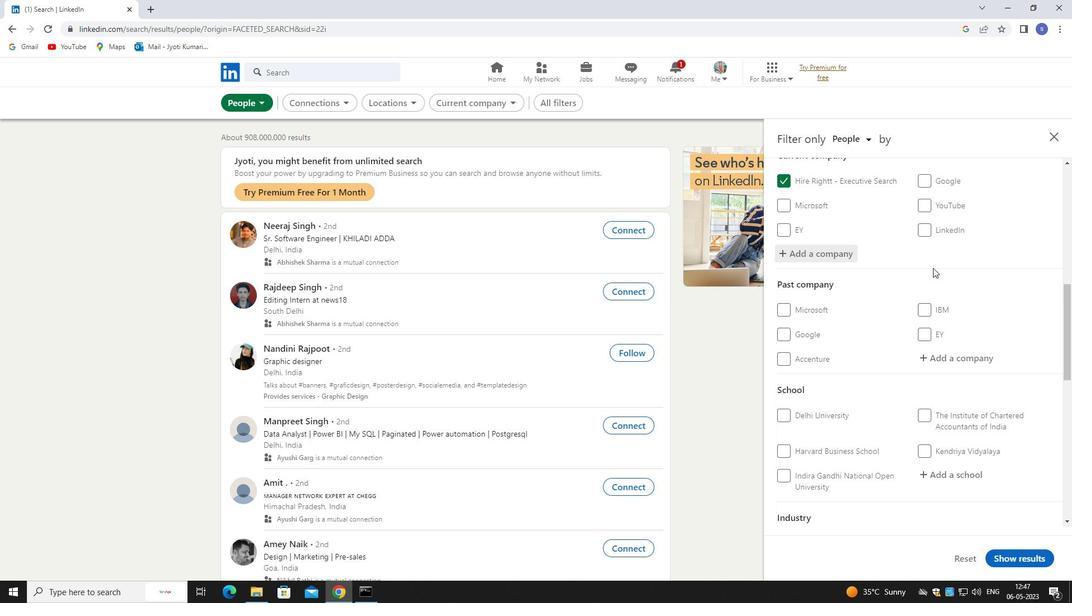 
Action: Mouse scrolled (935, 281) with delta (0, 0)
Screenshot: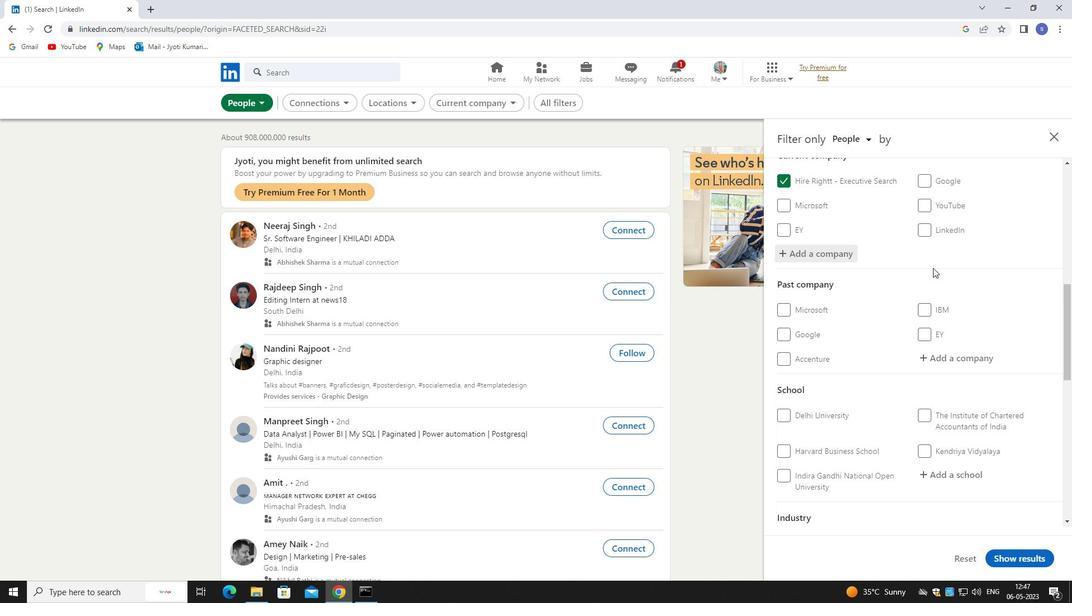 
Action: Mouse moved to (960, 359)
Screenshot: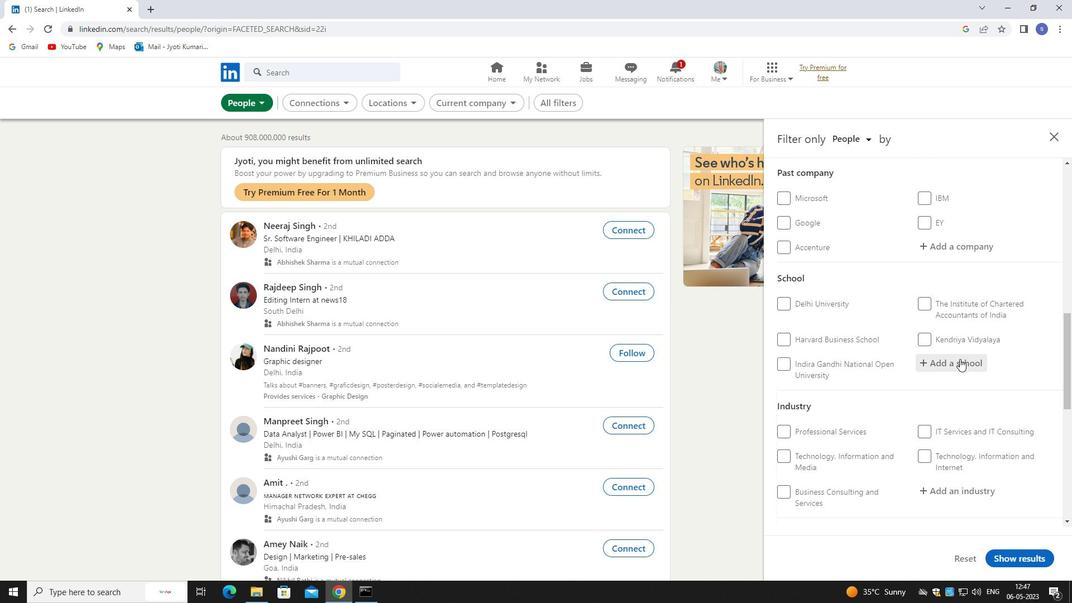 
Action: Mouse pressed left at (960, 359)
Screenshot: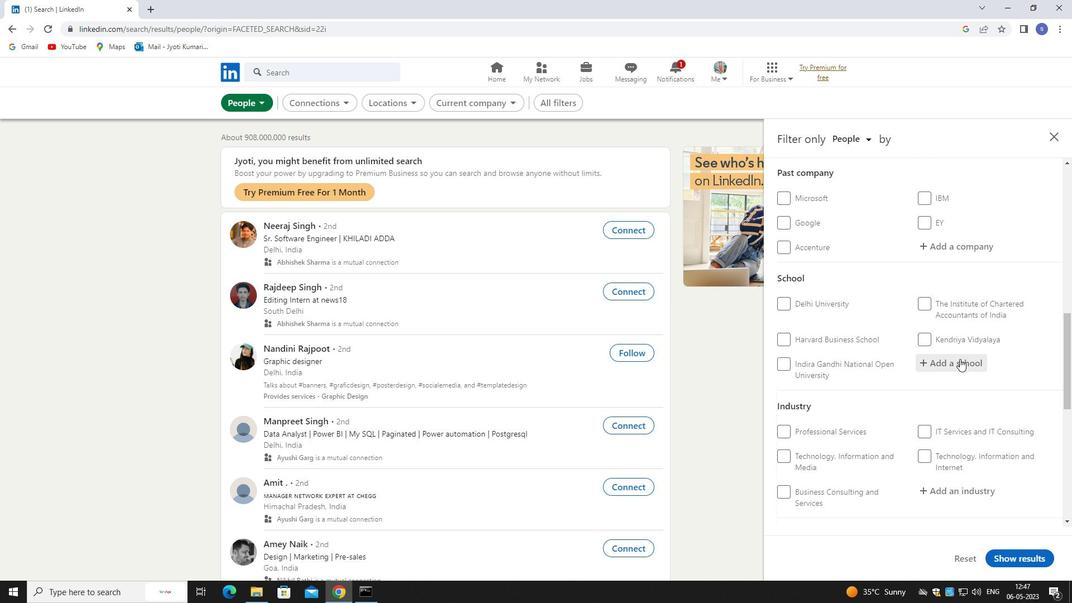 
Action: Mouse moved to (951, 357)
Screenshot: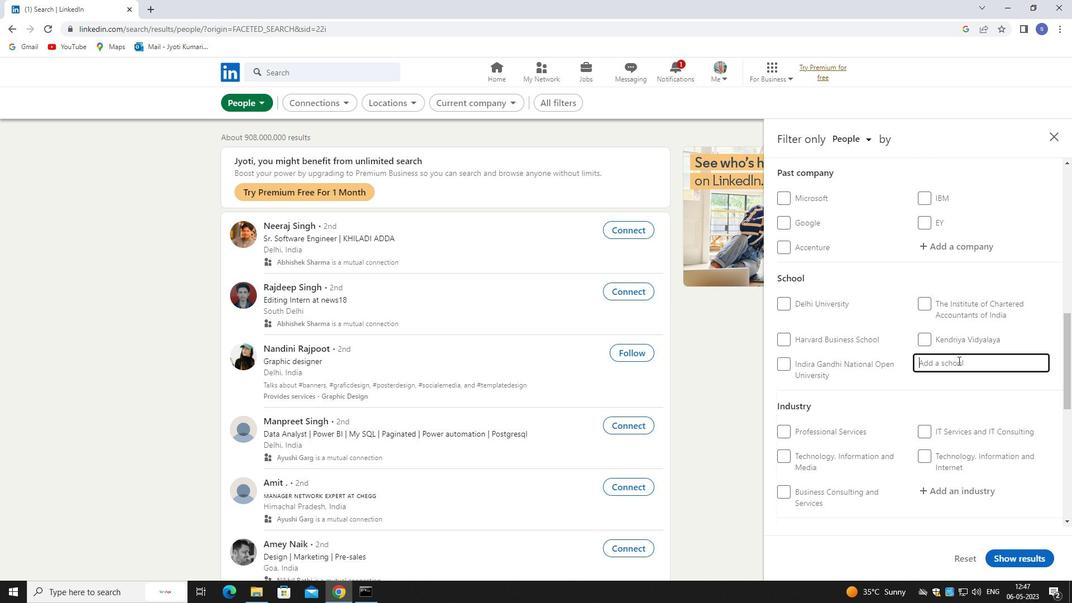 
Action: Key pressed velalar
Screenshot: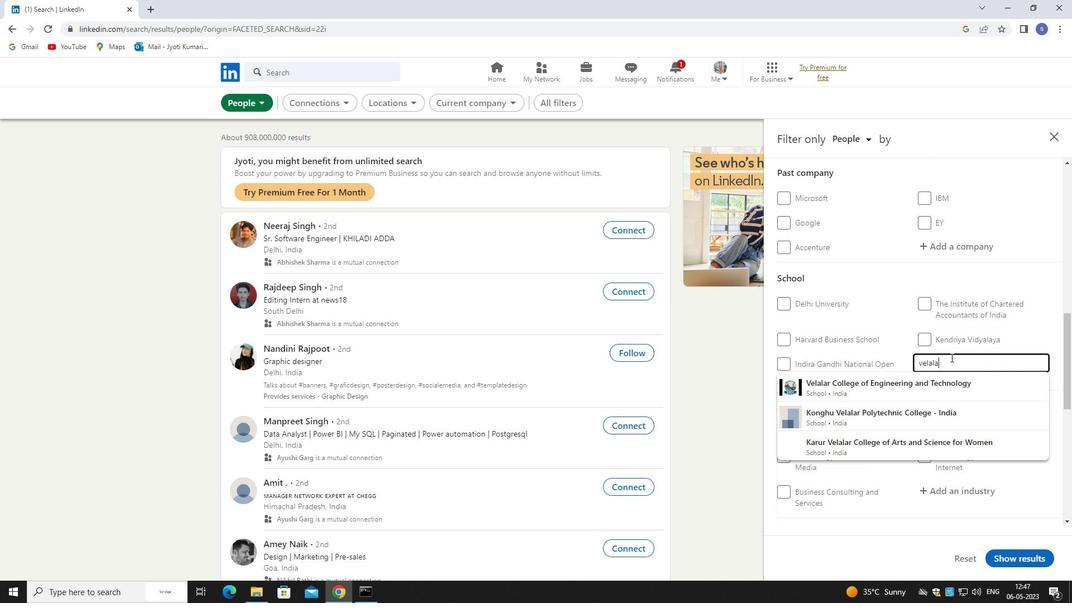
Action: Mouse moved to (944, 379)
Screenshot: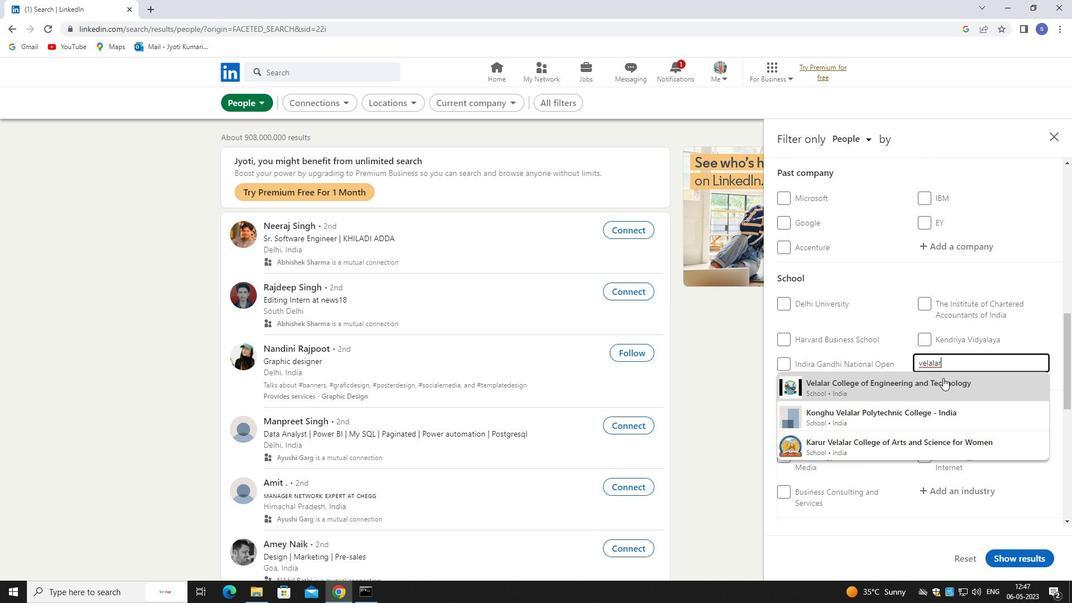 
Action: Mouse pressed left at (944, 379)
Screenshot: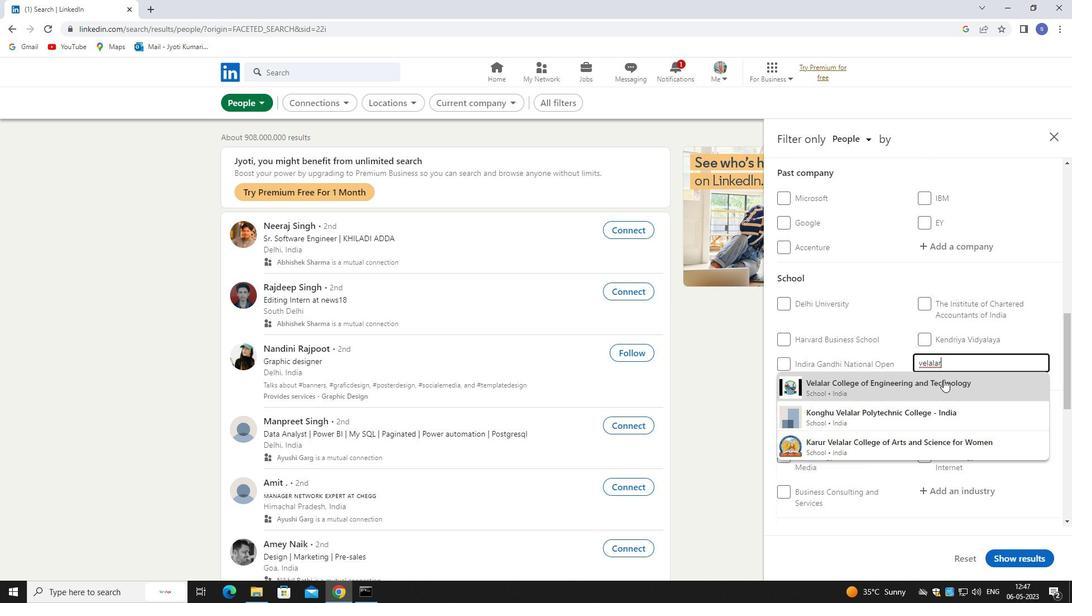 
Action: Mouse scrolled (944, 379) with delta (0, 0)
Screenshot: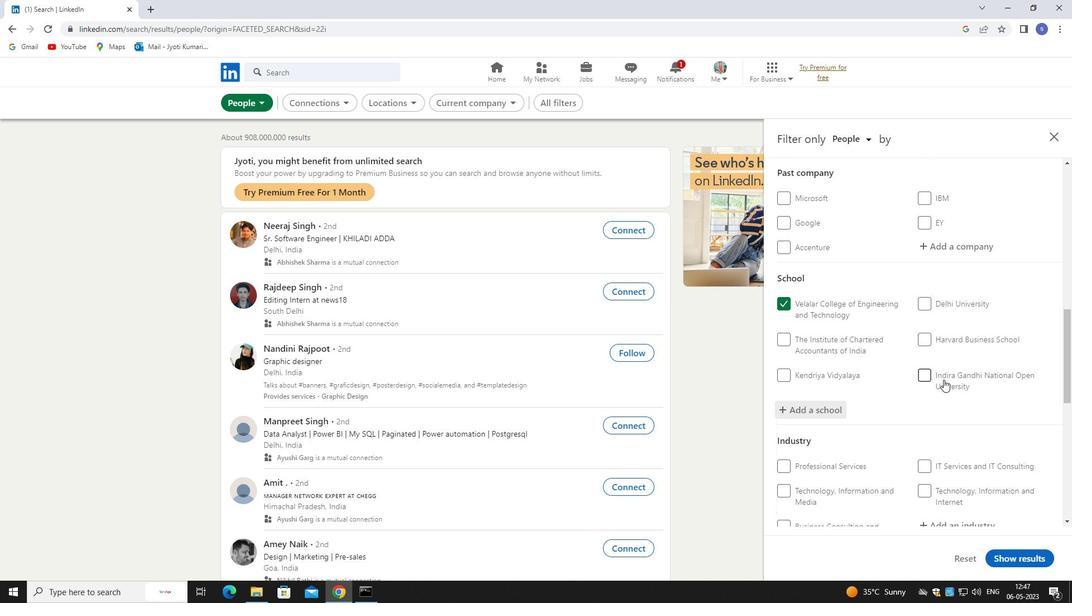 
Action: Mouse moved to (948, 393)
Screenshot: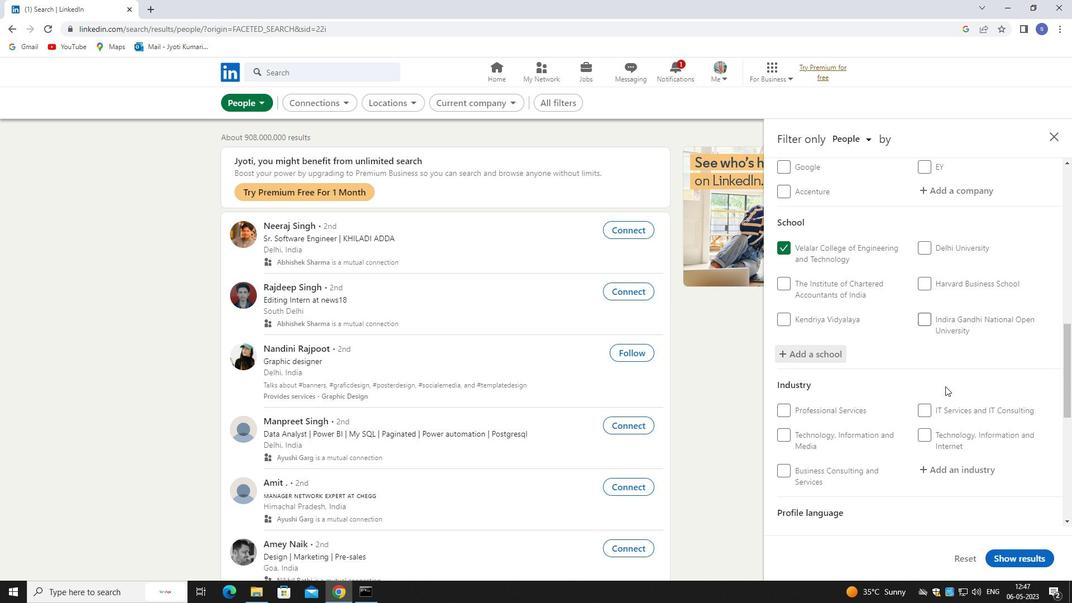 
Action: Mouse scrolled (948, 393) with delta (0, 0)
Screenshot: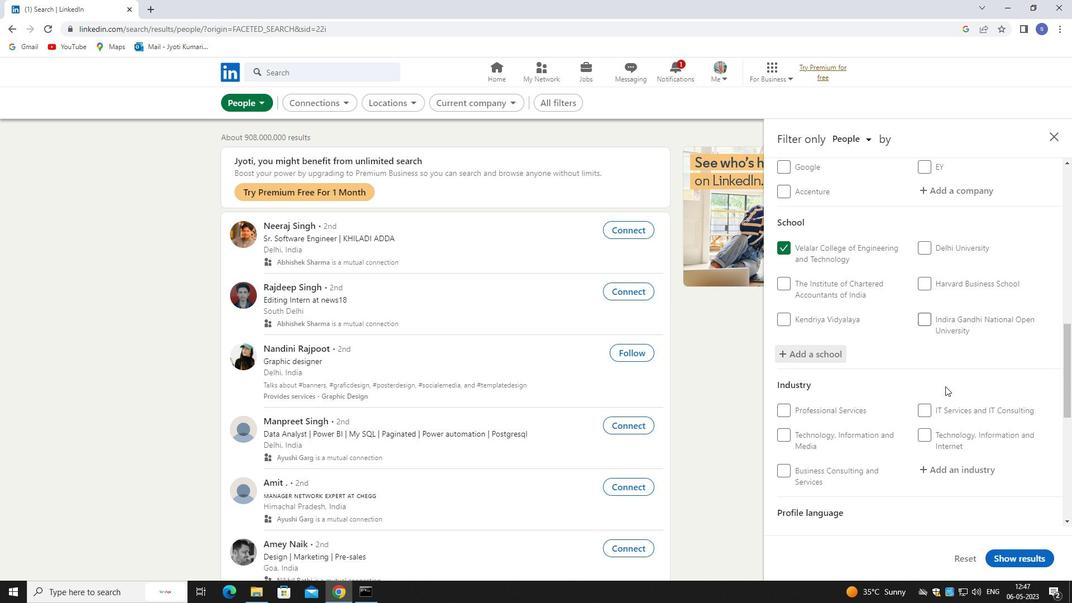 
Action: Mouse moved to (963, 413)
Screenshot: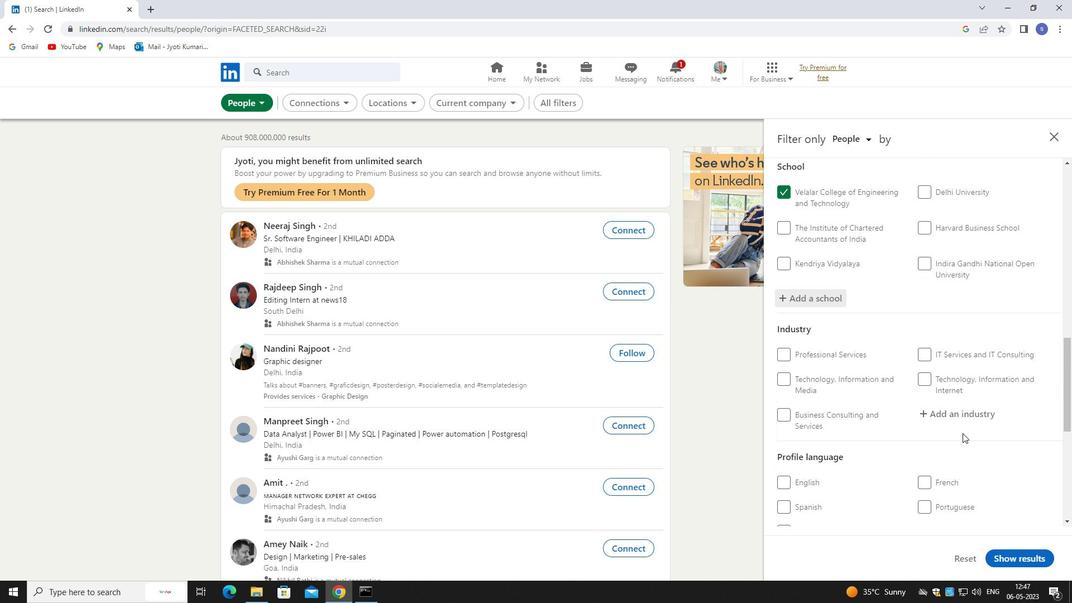 
Action: Mouse pressed left at (963, 413)
Screenshot: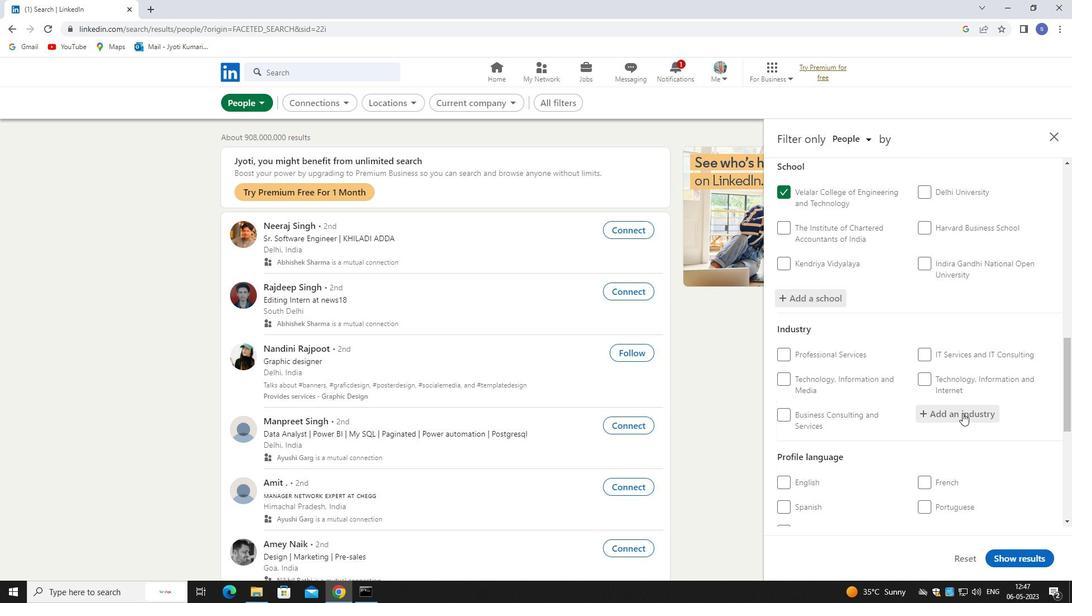 
Action: Mouse moved to (964, 412)
Screenshot: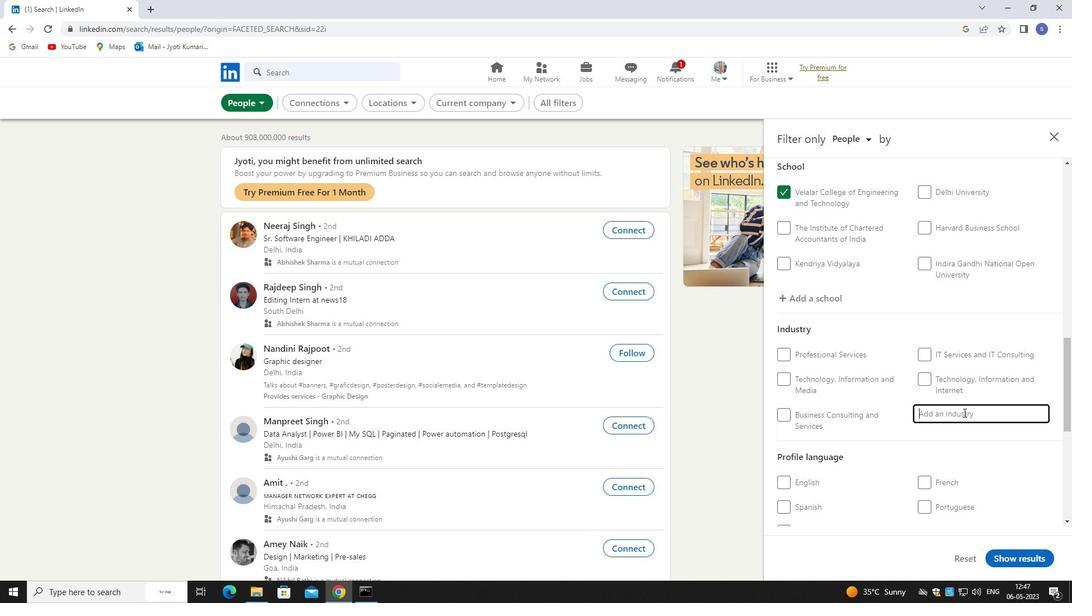 
Action: Key pressed newsp
Screenshot: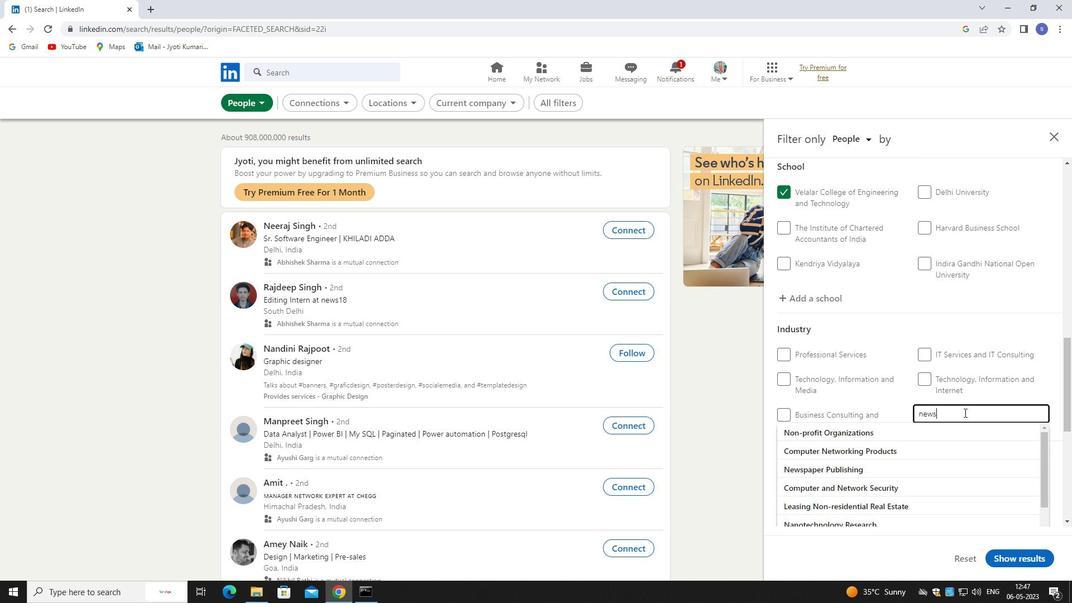 
Action: Mouse moved to (966, 428)
Screenshot: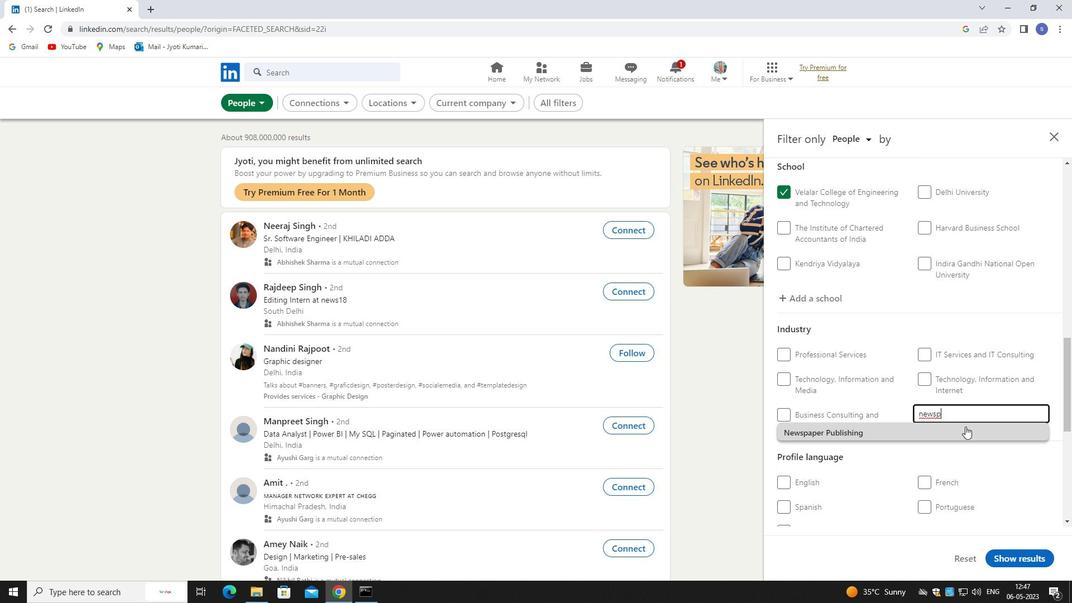 
Action: Mouse pressed left at (966, 428)
Screenshot: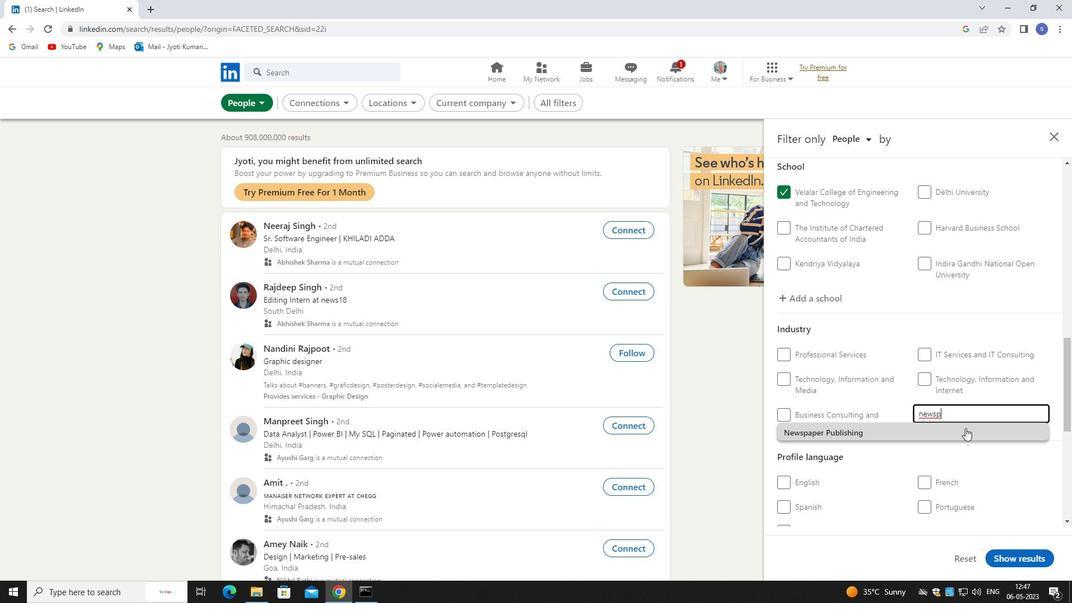 
Action: Mouse moved to (966, 428)
Screenshot: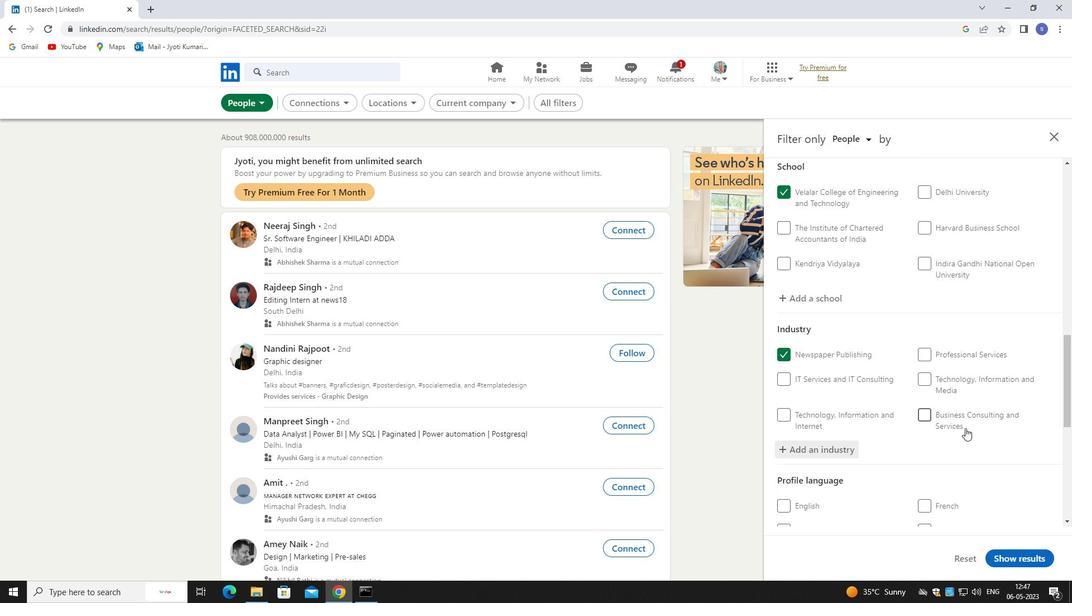 
Action: Mouse scrolled (966, 427) with delta (0, 0)
Screenshot: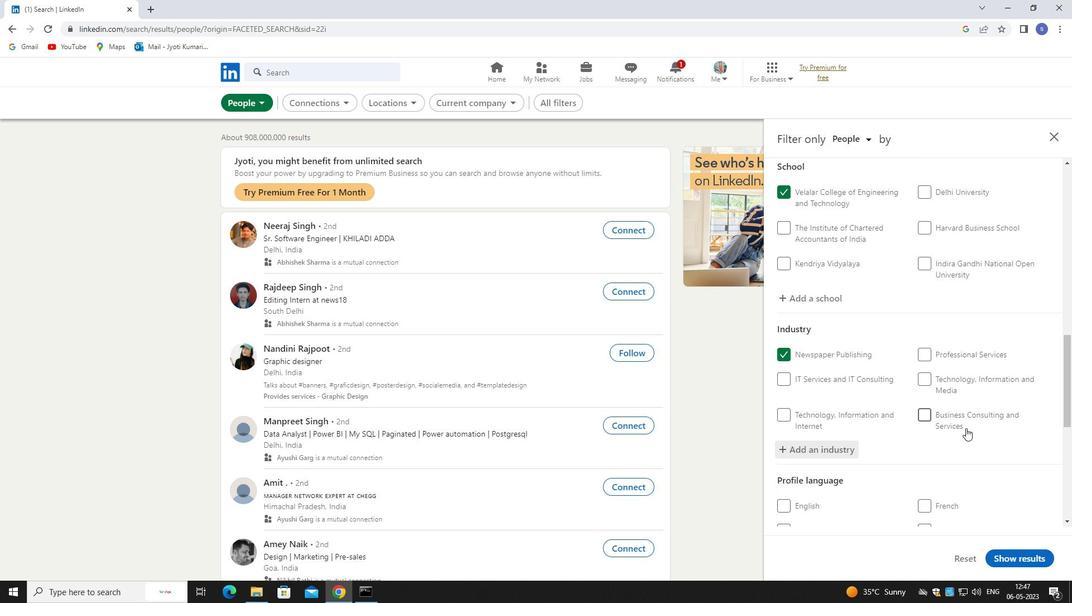 
Action: Mouse scrolled (966, 427) with delta (0, 0)
Screenshot: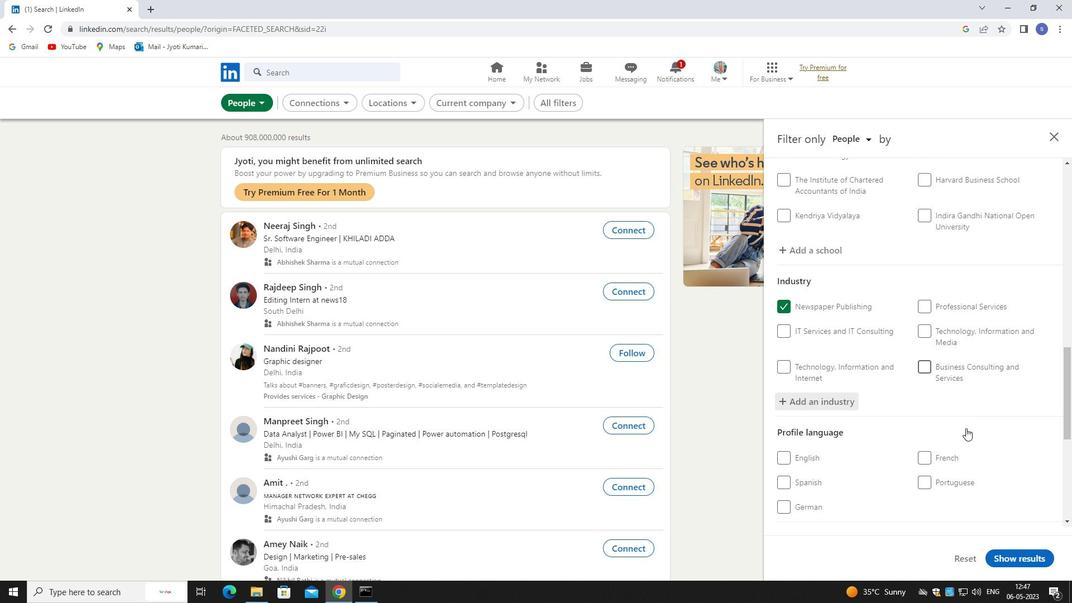 
Action: Mouse moved to (940, 421)
Screenshot: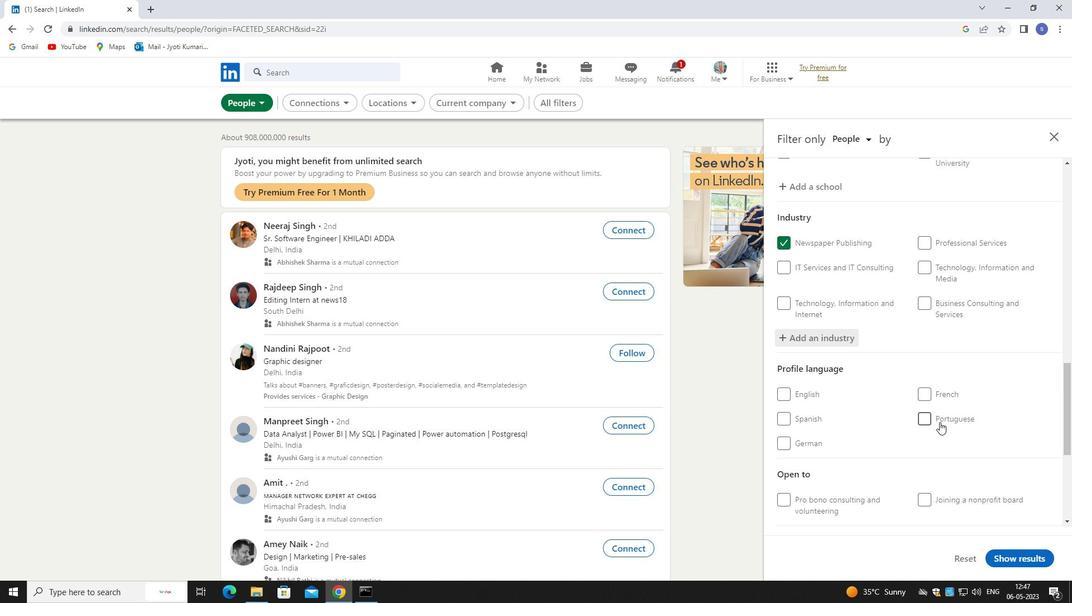 
Action: Mouse pressed left at (940, 421)
Screenshot: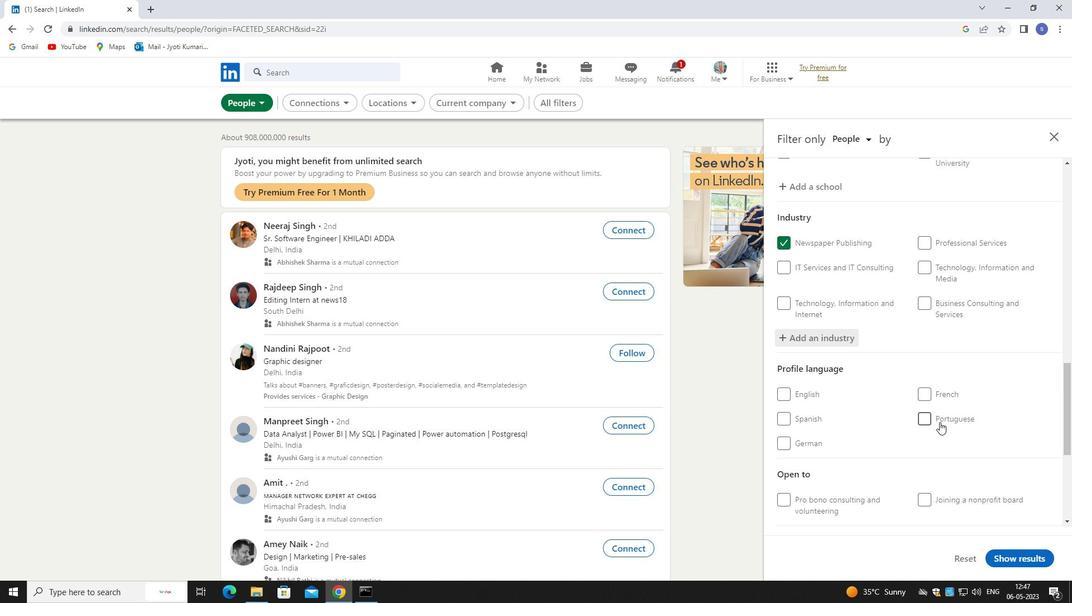 
Action: Mouse moved to (940, 420)
Screenshot: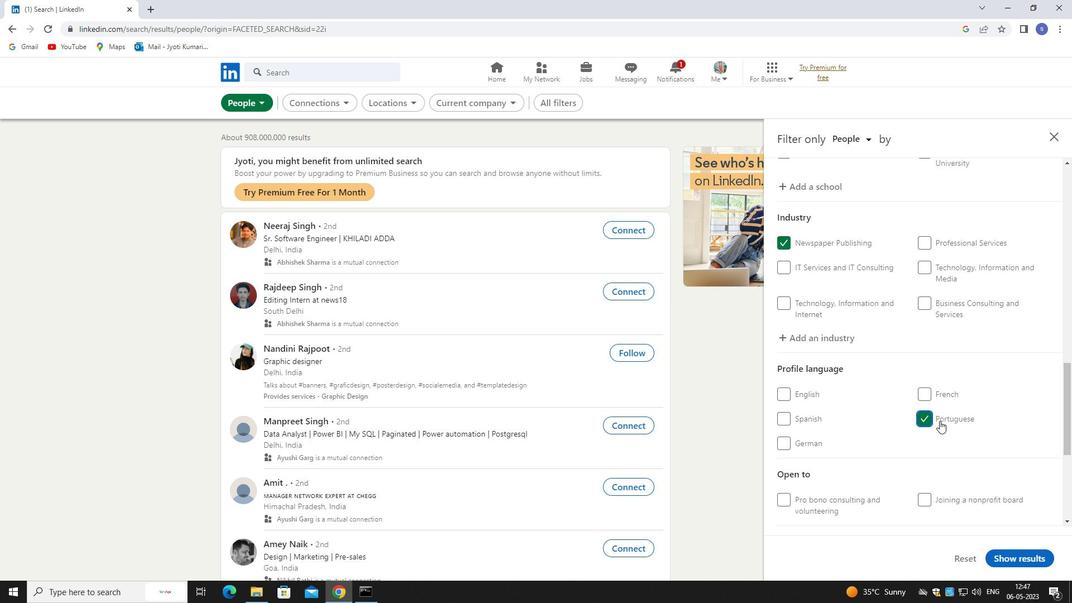 
Action: Mouse scrolled (940, 420) with delta (0, 0)
Screenshot: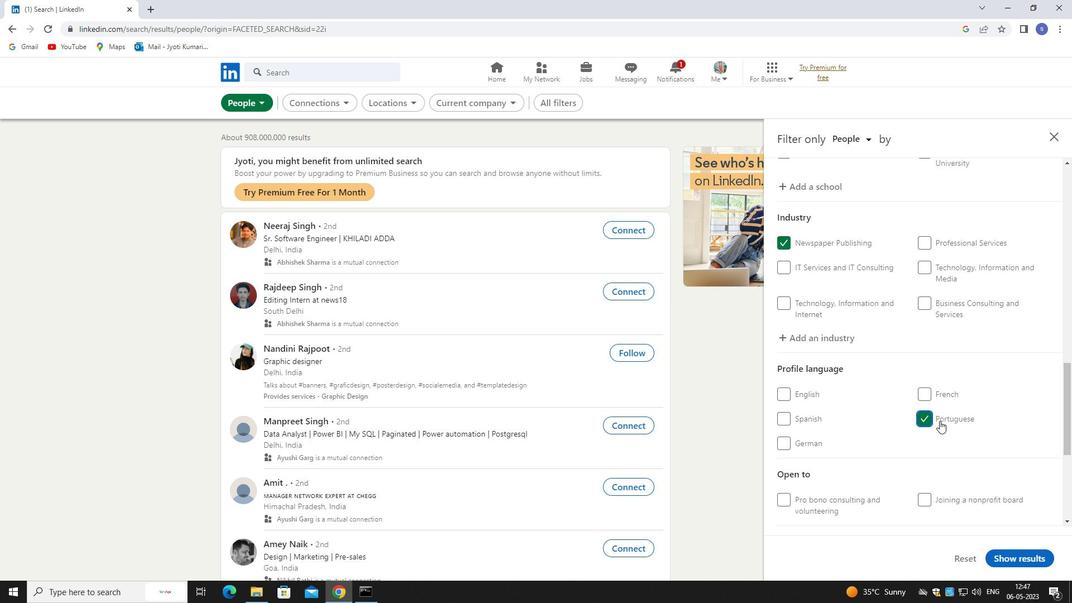 
Action: Mouse moved to (940, 421)
Screenshot: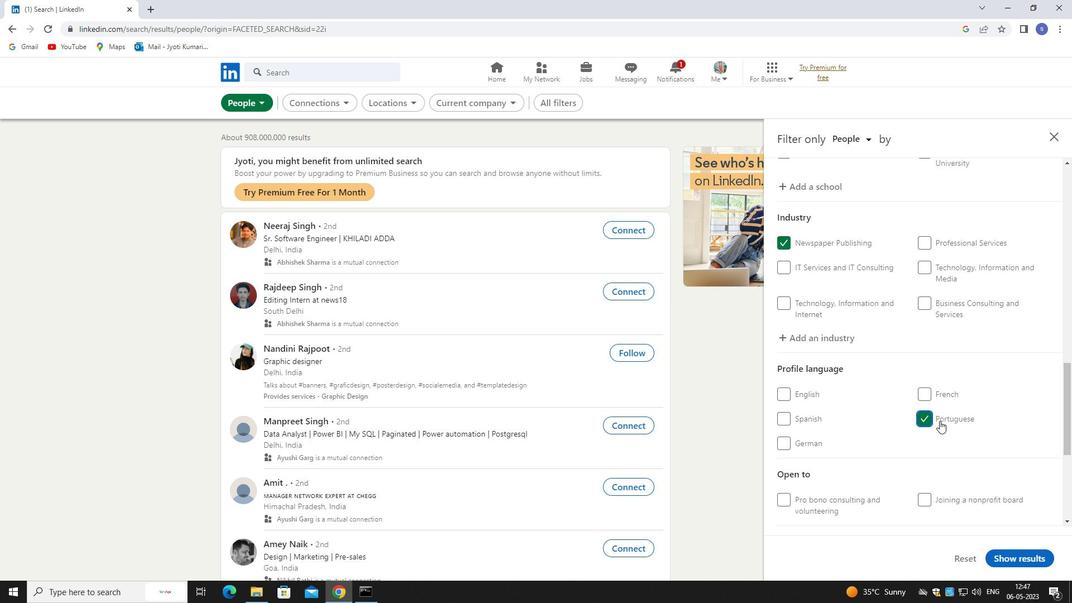 
Action: Mouse scrolled (940, 420) with delta (0, 0)
Screenshot: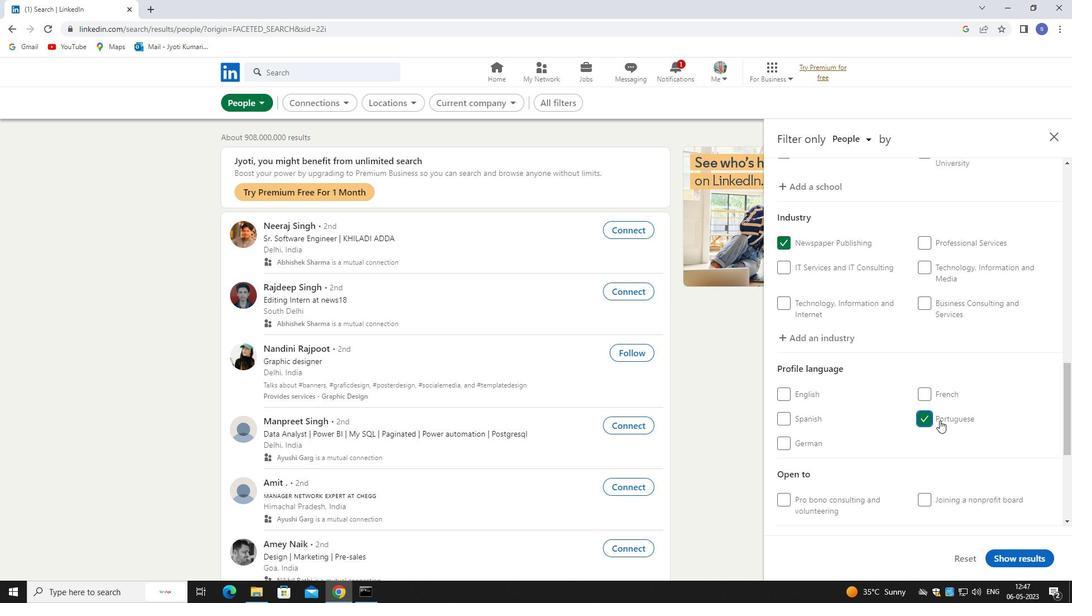 
Action: Mouse moved to (943, 425)
Screenshot: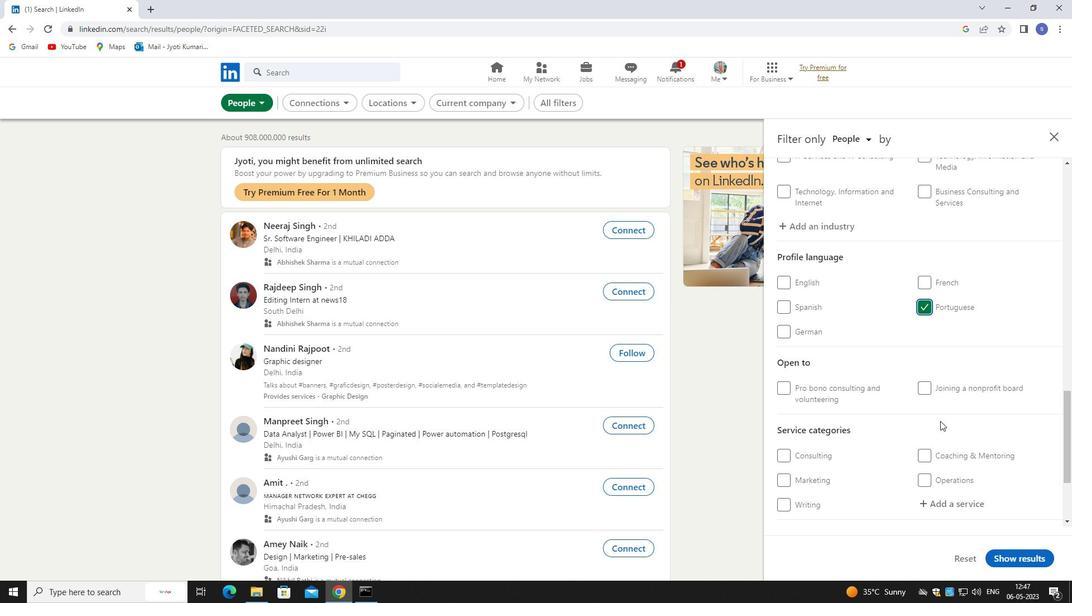 
Action: Mouse scrolled (943, 425) with delta (0, 0)
Screenshot: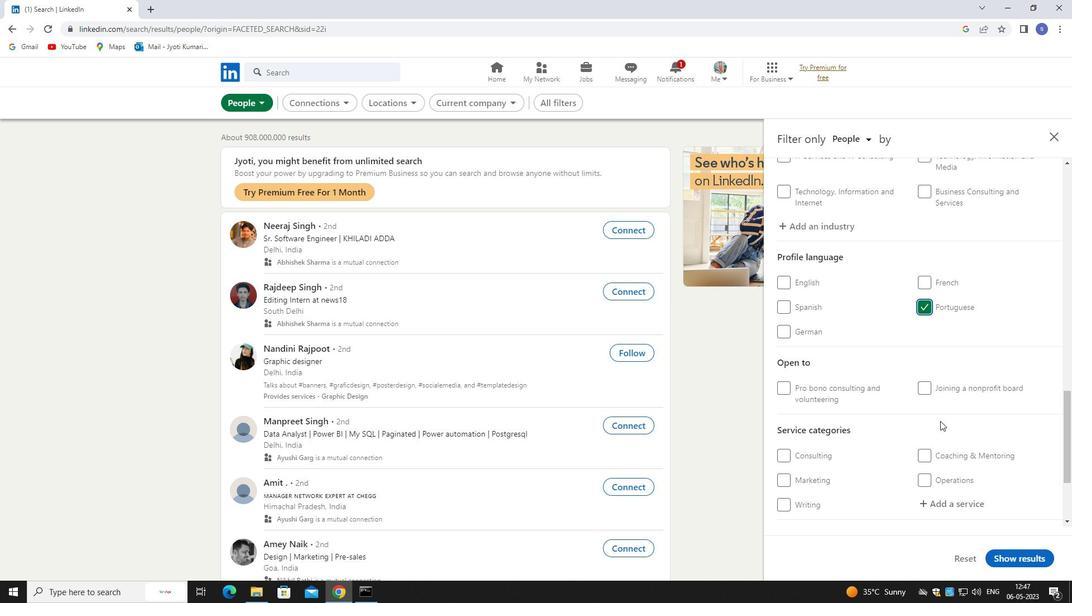 
Action: Mouse moved to (936, 450)
Screenshot: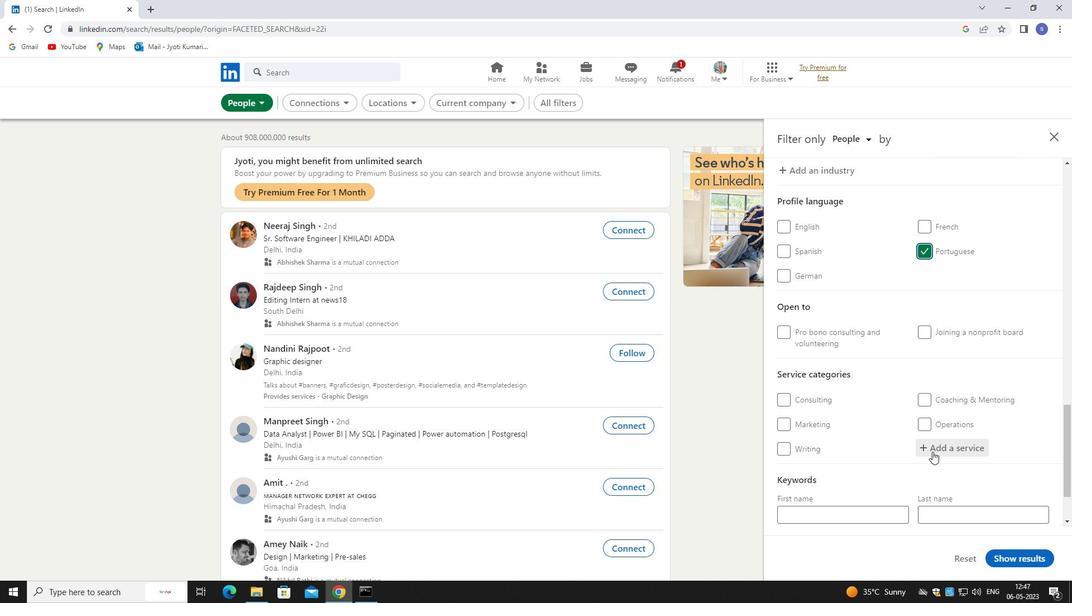 
Action: Mouse pressed left at (936, 450)
Screenshot: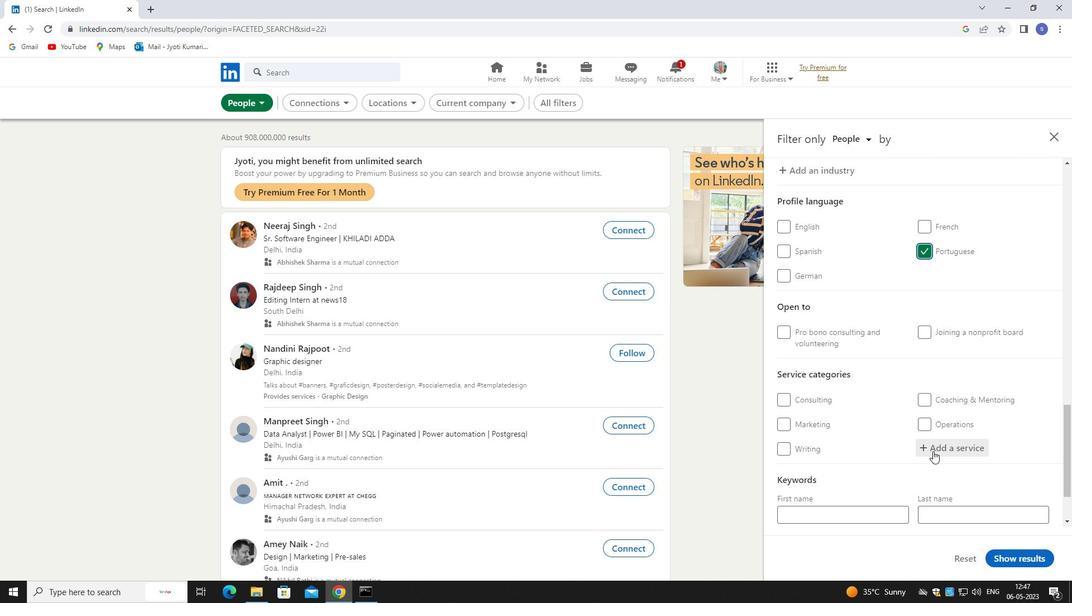 
Action: Mouse moved to (940, 450)
Screenshot: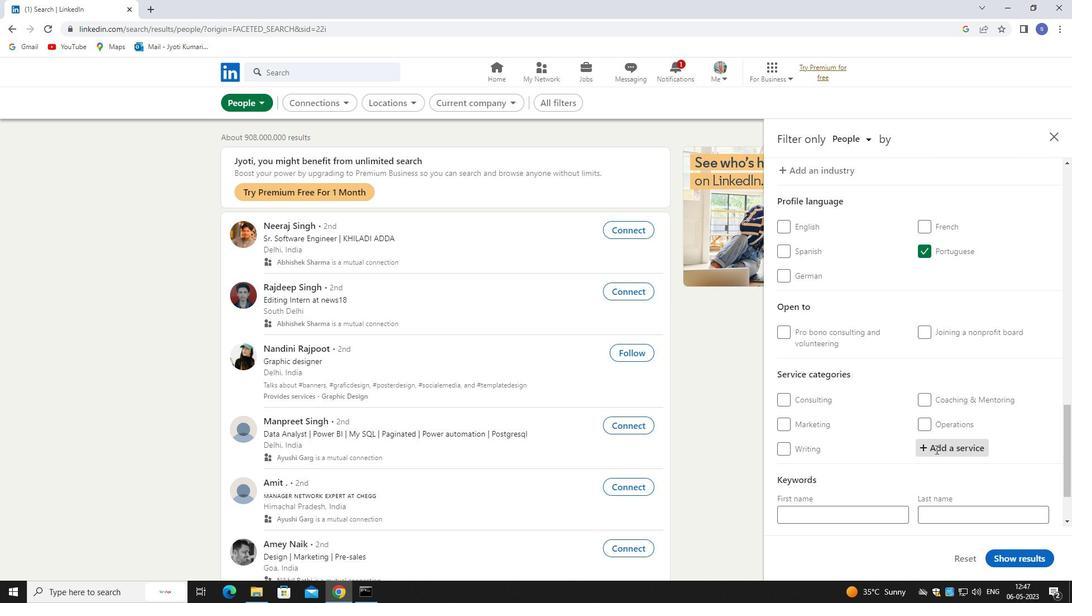 
Action: Key pressed video<Key.space>anima
Screenshot: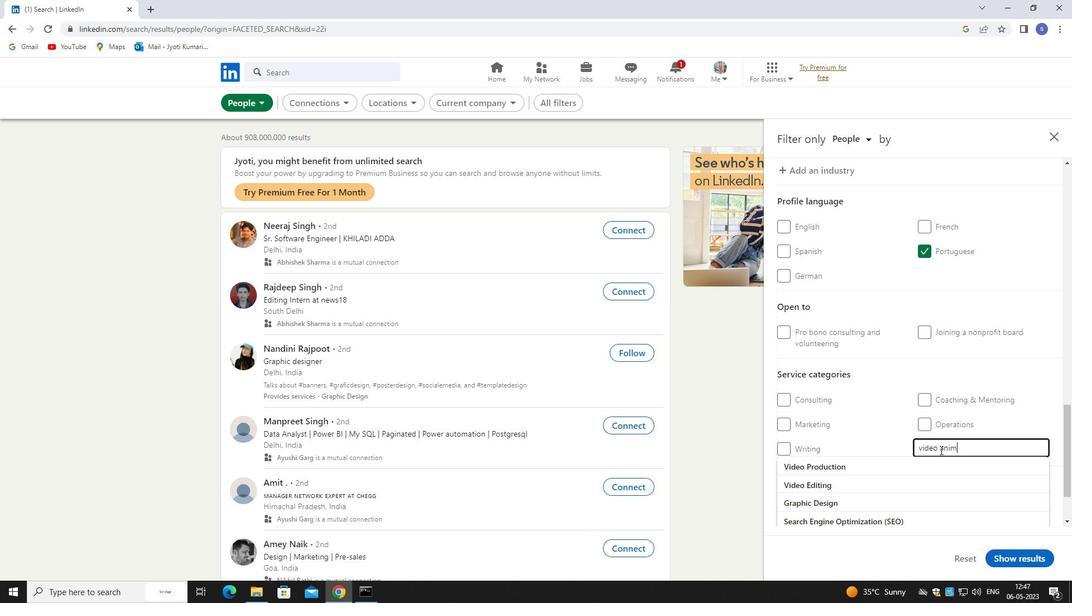 
Action: Mouse moved to (940, 466)
Screenshot: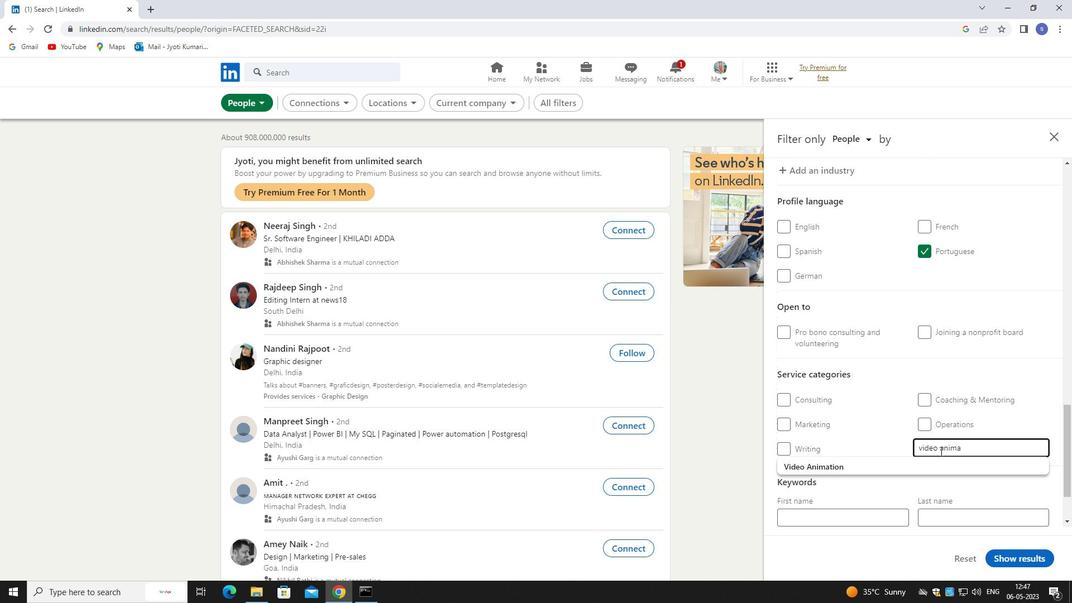 
Action: Mouse pressed left at (940, 466)
Screenshot: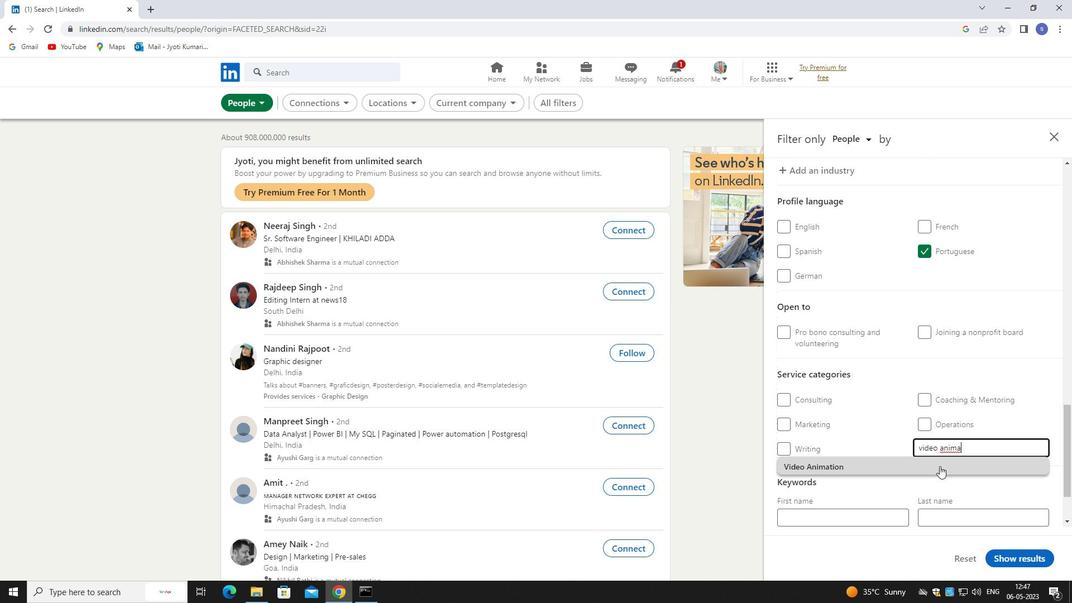 
Action: Mouse moved to (940, 464)
Screenshot: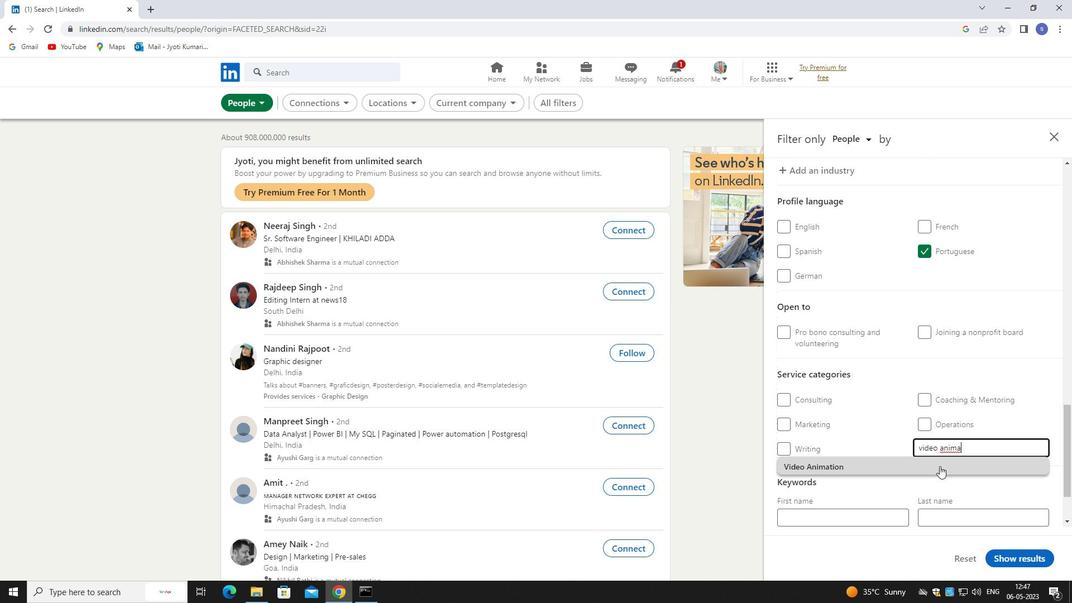 
Action: Mouse scrolled (940, 463) with delta (0, 0)
Screenshot: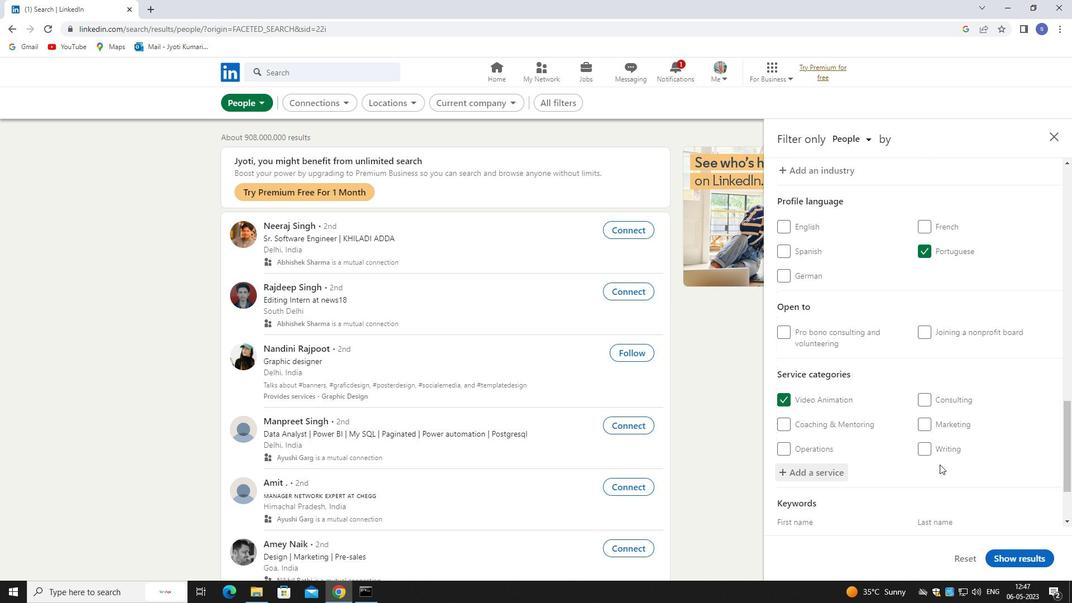 
Action: Mouse scrolled (940, 463) with delta (0, 0)
Screenshot: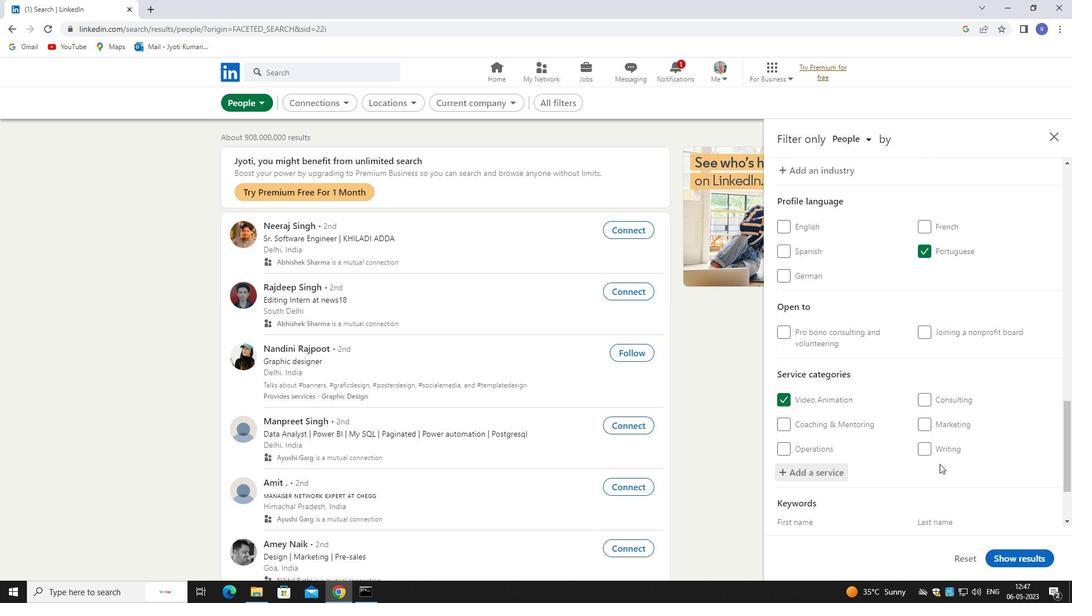 
Action: Mouse scrolled (940, 463) with delta (0, 0)
Screenshot: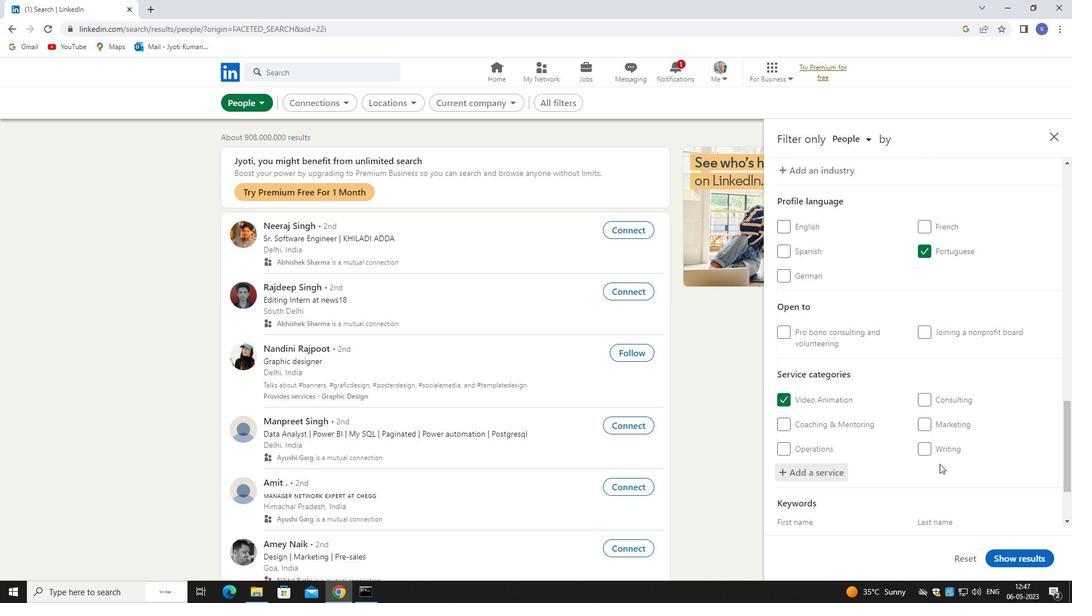 
Action: Mouse moved to (856, 477)
Screenshot: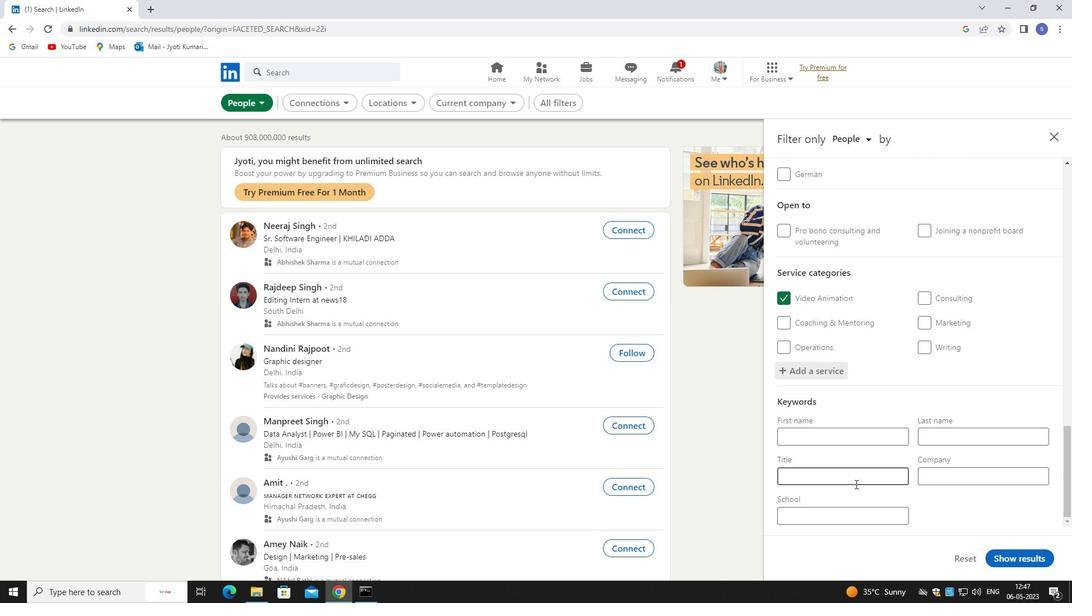 
Action: Mouse pressed left at (856, 477)
Screenshot: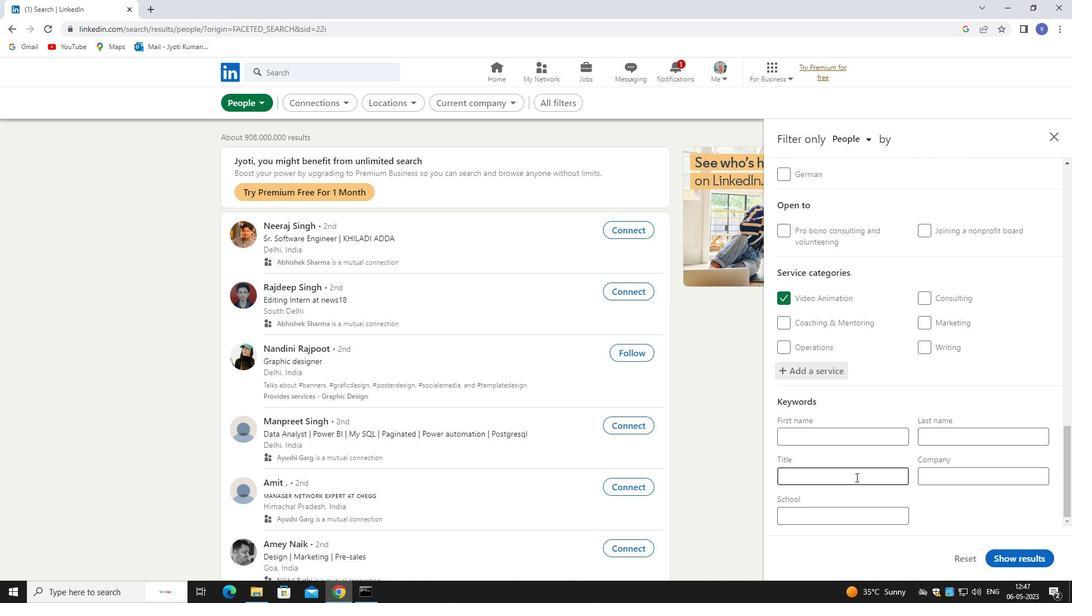 
Action: Mouse moved to (833, 468)
Screenshot: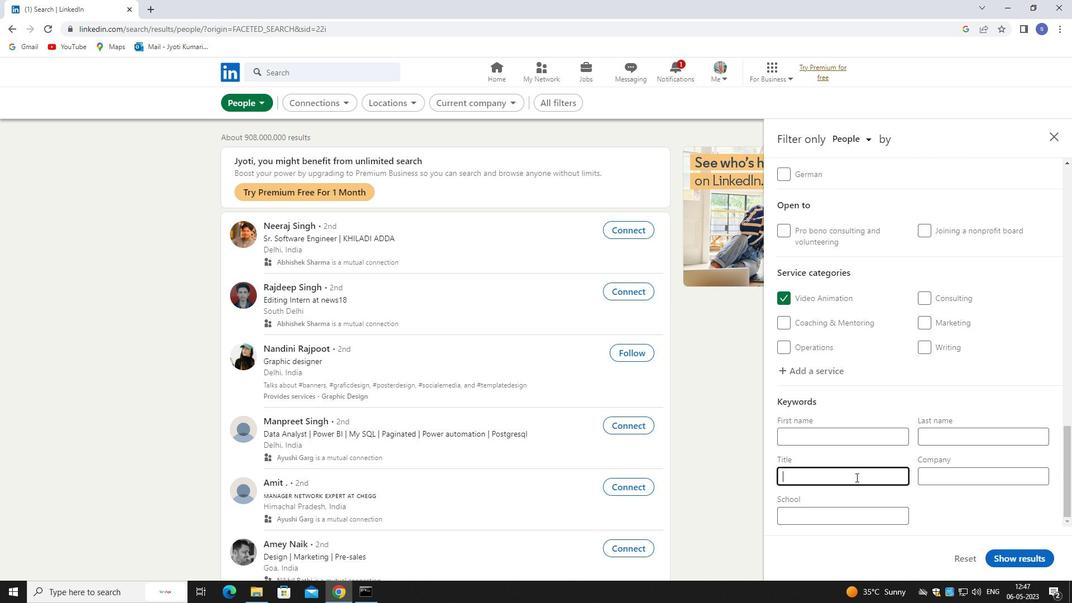 
Action: Key pressed c<Key.backspace><Key.shift>CHEF
Screenshot: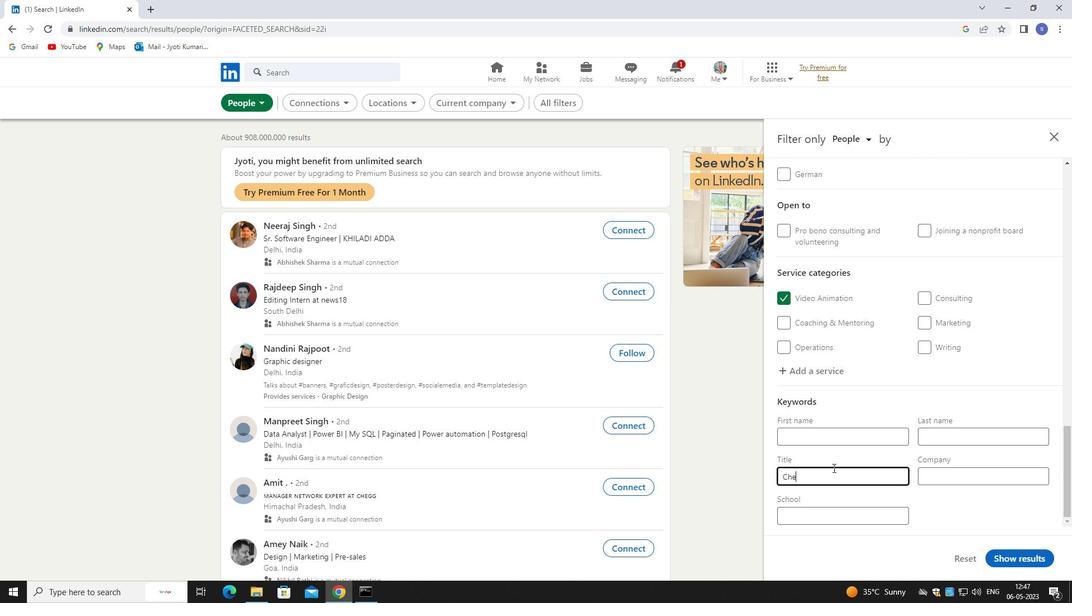 
Action: Mouse moved to (995, 552)
Screenshot: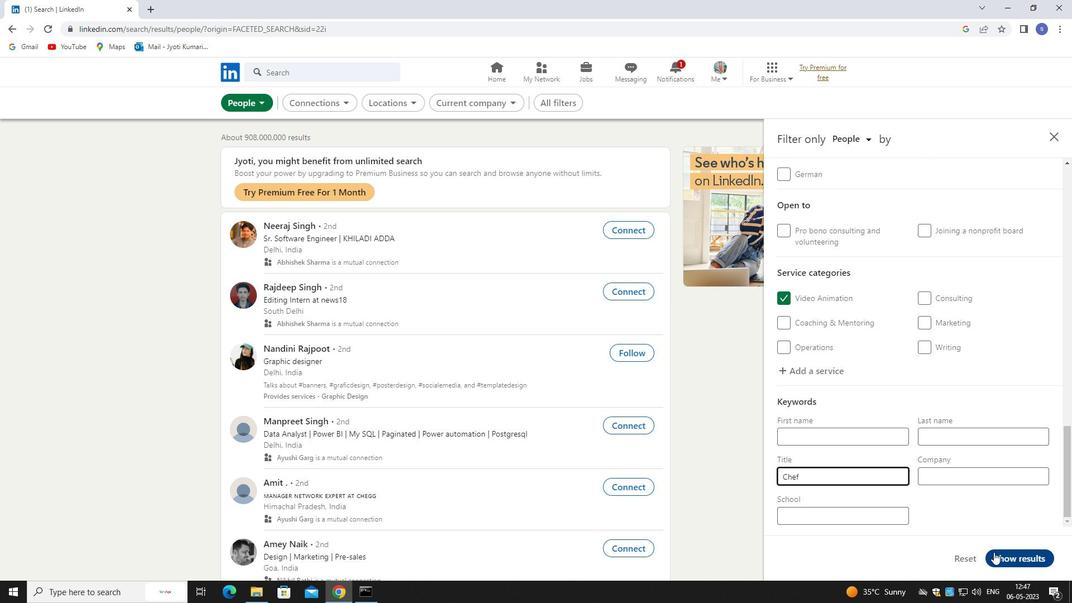 
Action: Mouse pressed left at (995, 552)
Screenshot: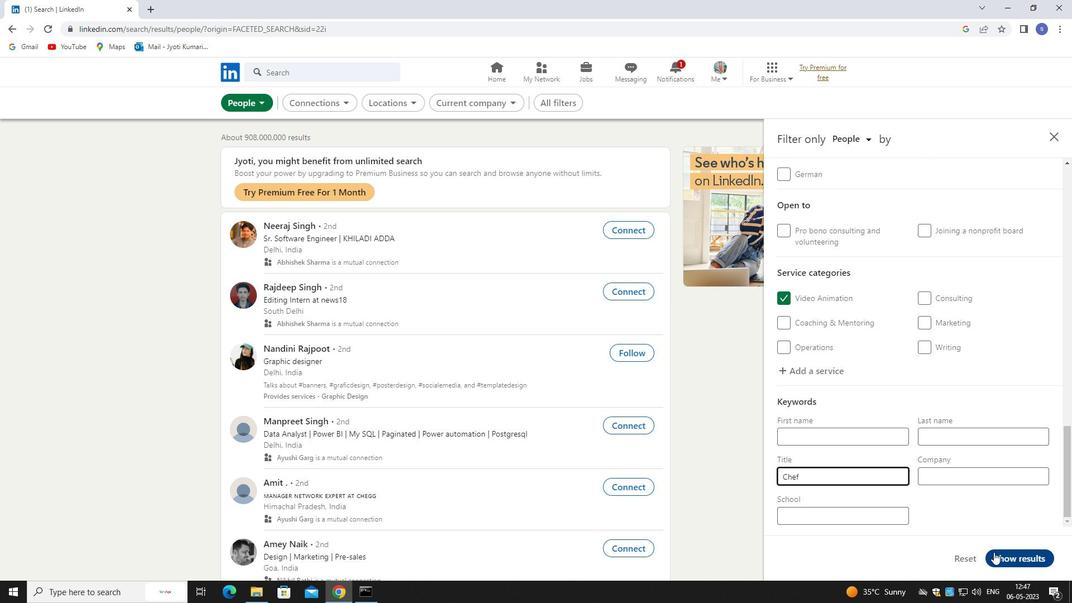 
Action: Mouse moved to (992, 533)
Screenshot: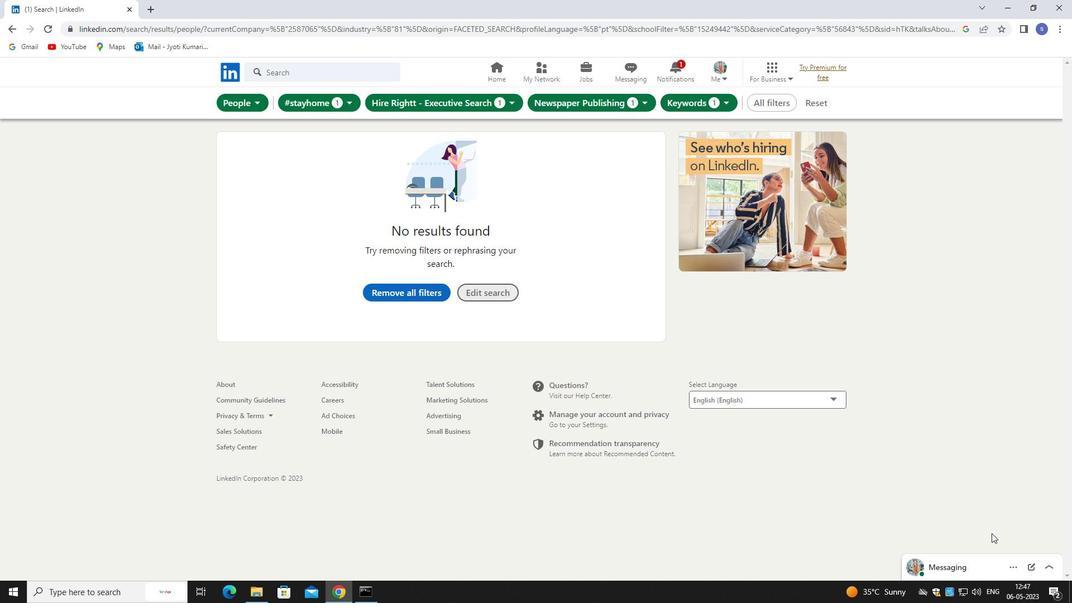 
